 Task: Look for space in Calabozo, Venezuela from 12th July, 2023 to 16th July, 2023 for 8 adults in price range Rs.10000 to Rs.16000. Place can be private room with 8 bedrooms having 8 beds and 8 bathrooms. Property type can be house, flat, guest house, hotel. Amenities needed are: wifi, TV, free parkinig on premises, gym, breakfast. Booking option can be shelf check-in. Required host language is English.
Action: Mouse moved to (500, 97)
Screenshot: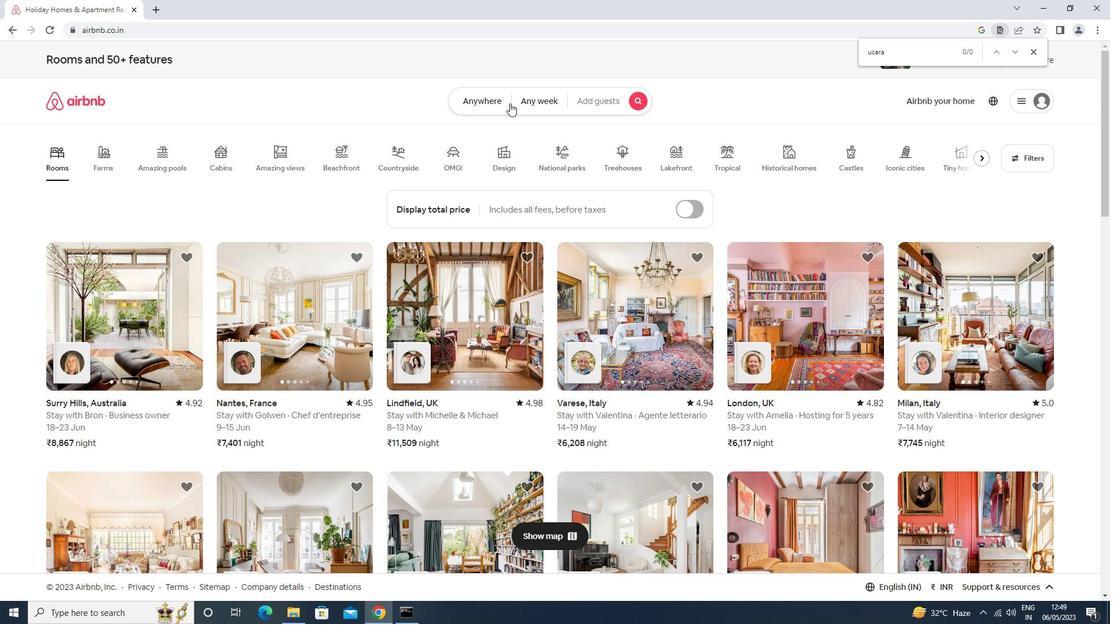 
Action: Mouse pressed left at (500, 97)
Screenshot: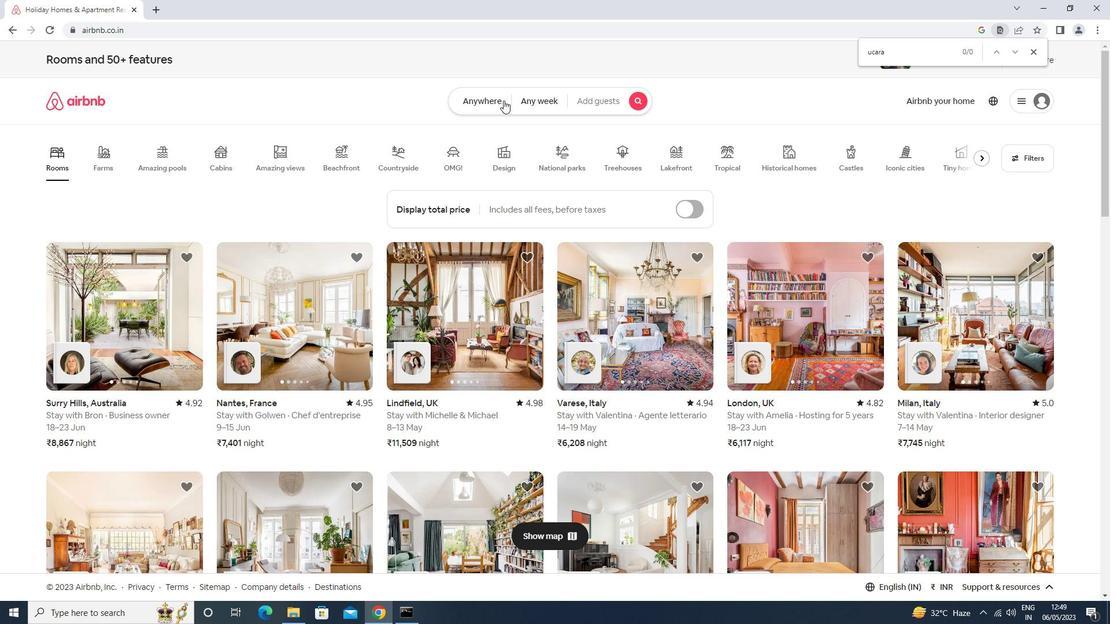 
Action: Mouse moved to (442, 144)
Screenshot: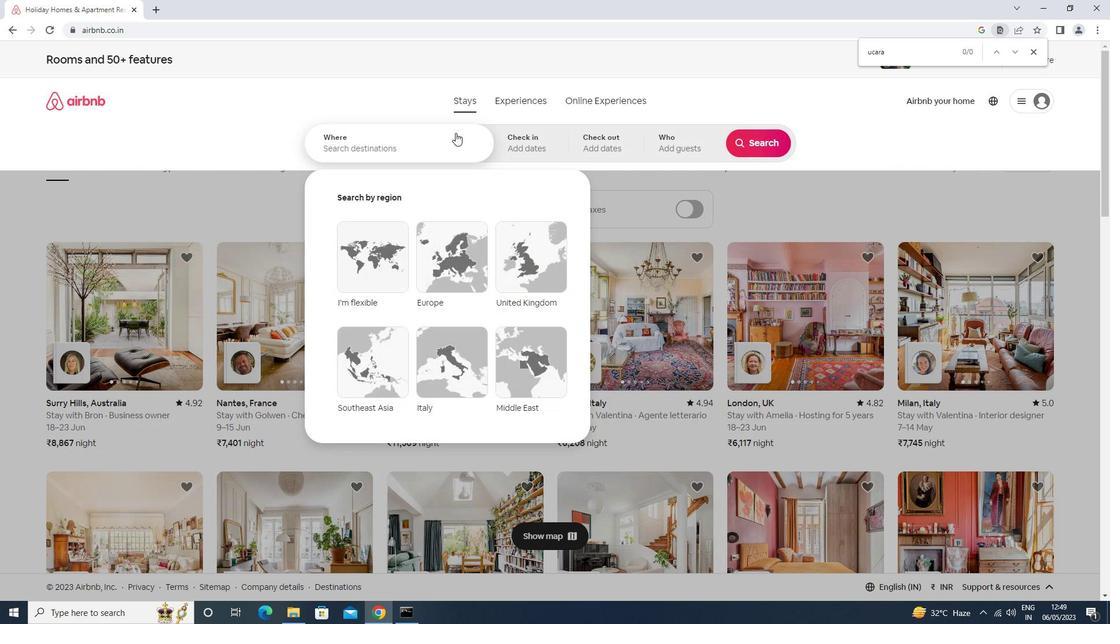 
Action: Mouse pressed left at (442, 144)
Screenshot: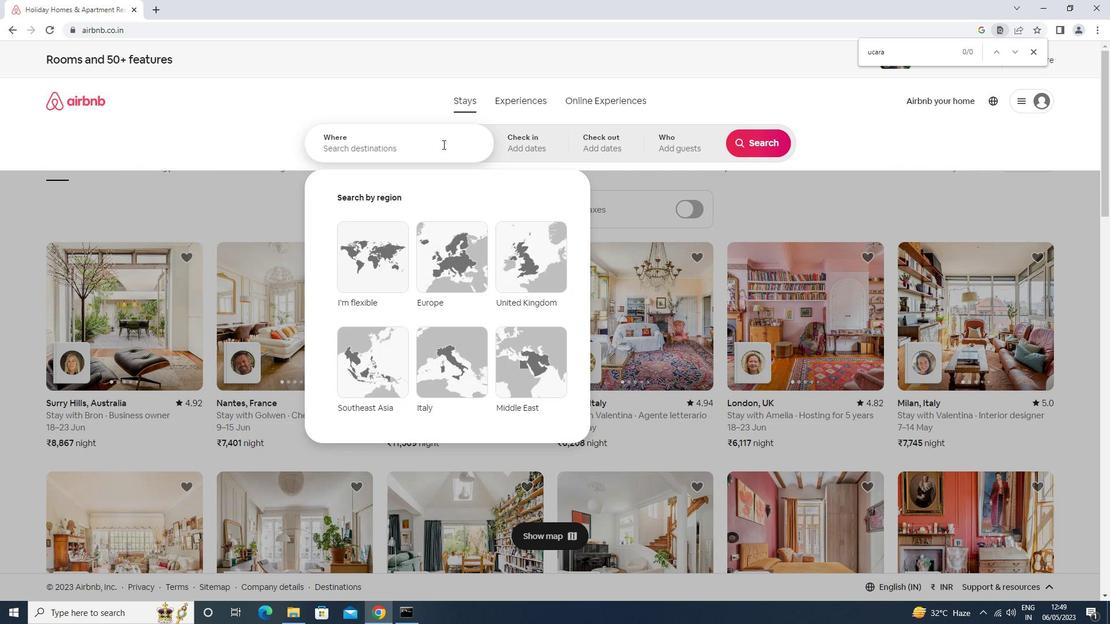
Action: Mouse moved to (439, 145)
Screenshot: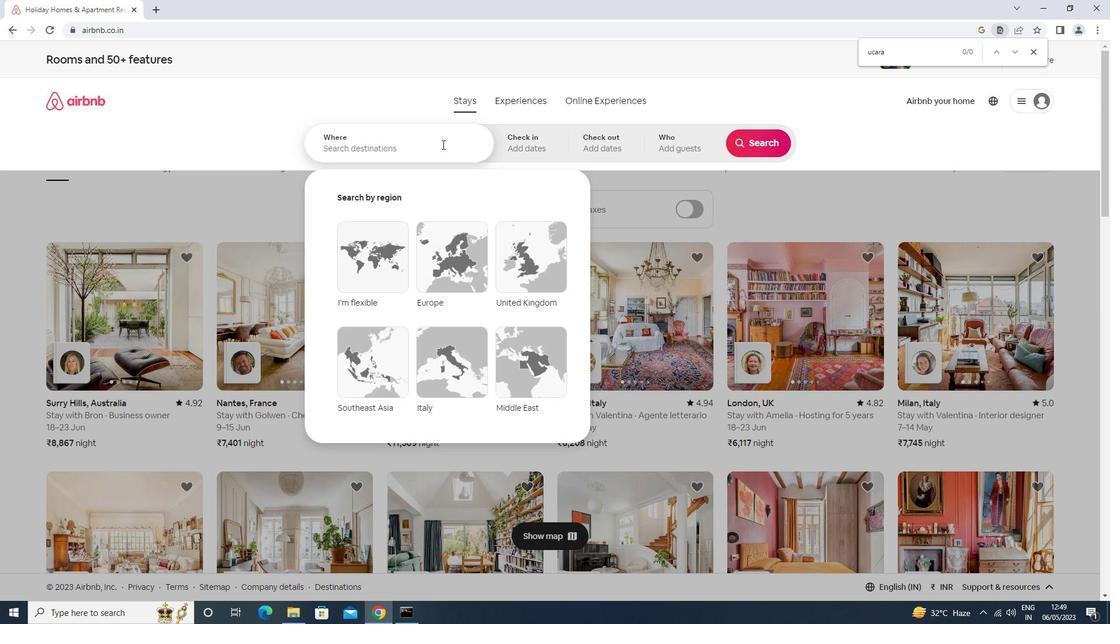 
Action: Key pressed calabozo
Screenshot: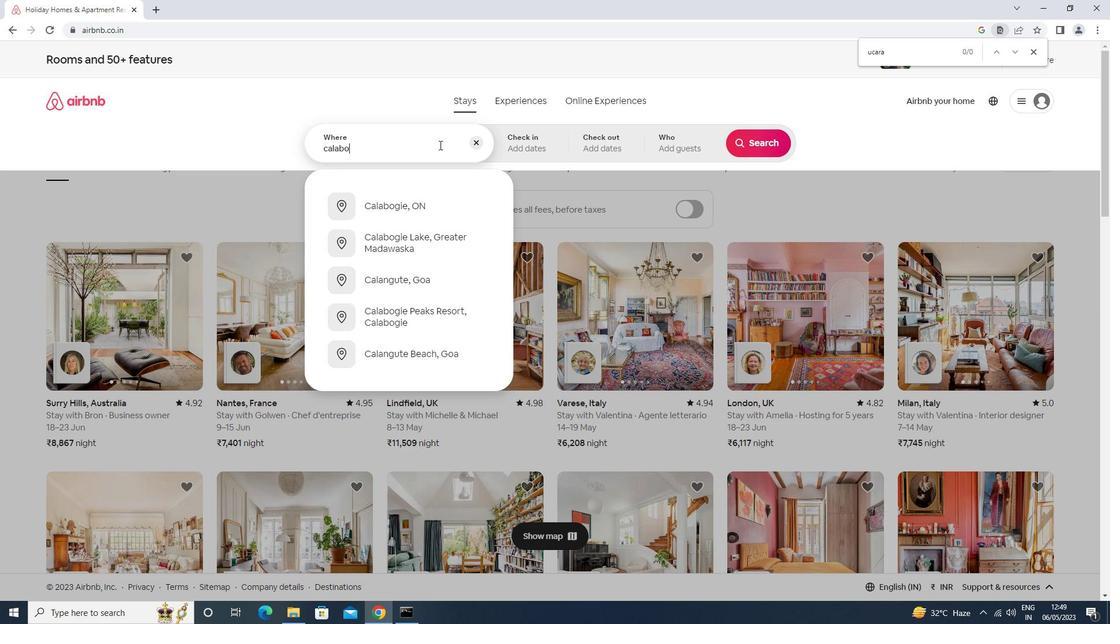 
Action: Mouse moved to (439, 145)
Screenshot: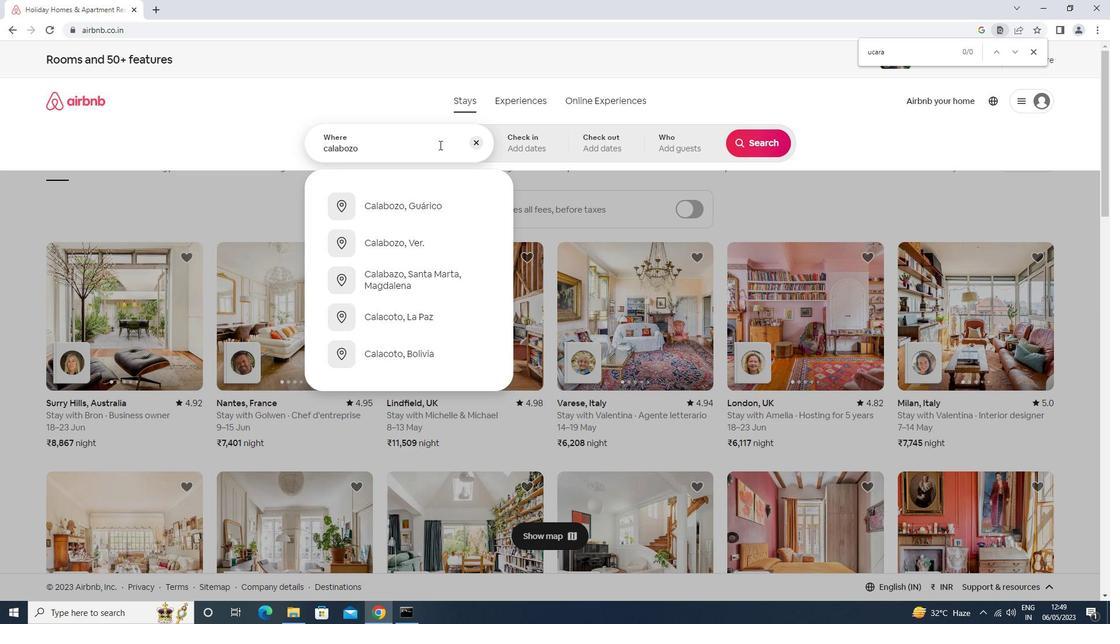 
Action: Key pressed <Key.enter>
Screenshot: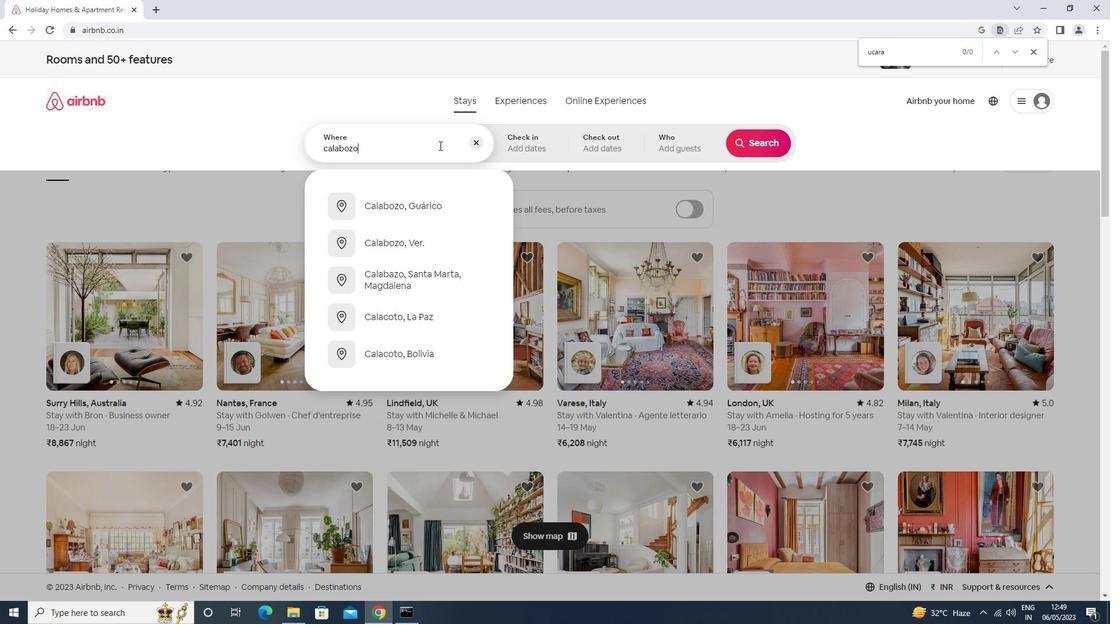 
Action: Mouse moved to (762, 234)
Screenshot: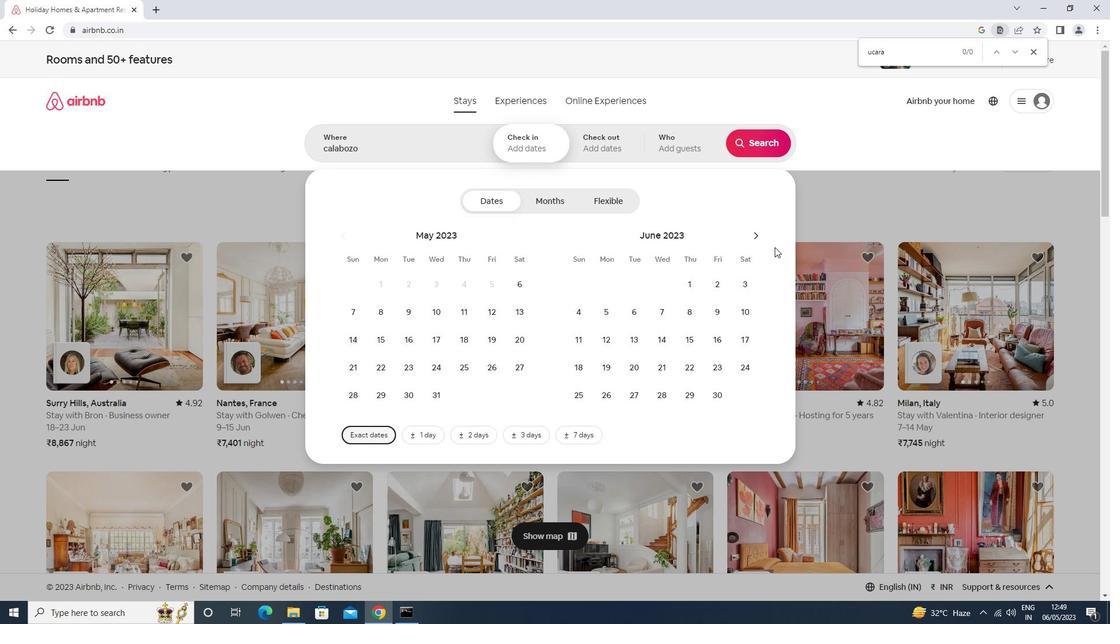 
Action: Mouse pressed left at (762, 234)
Screenshot: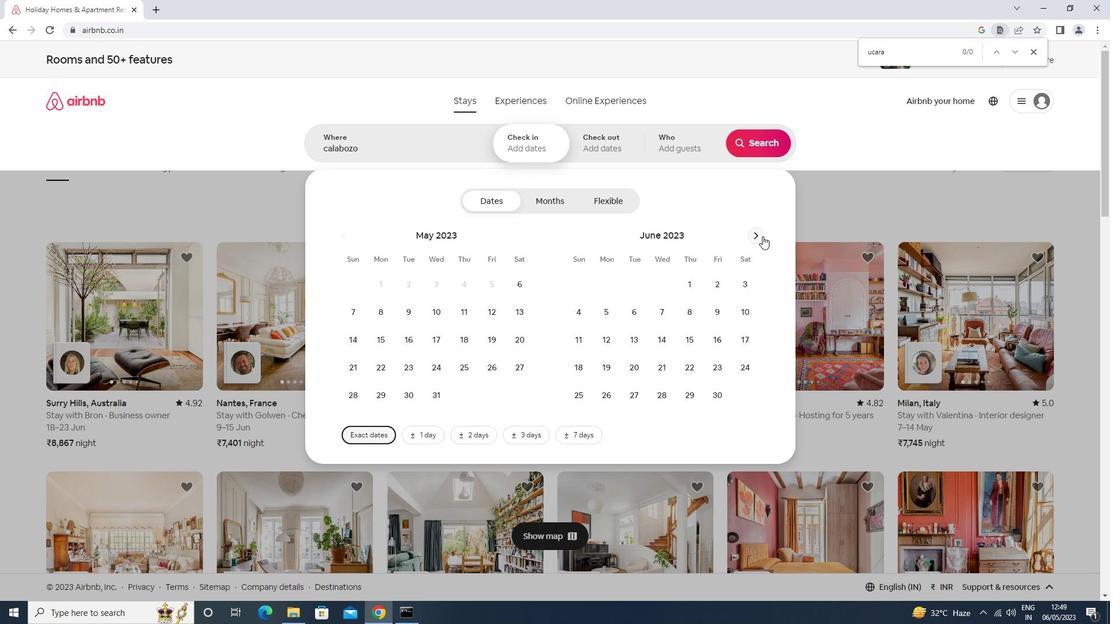 
Action: Mouse moved to (762, 233)
Screenshot: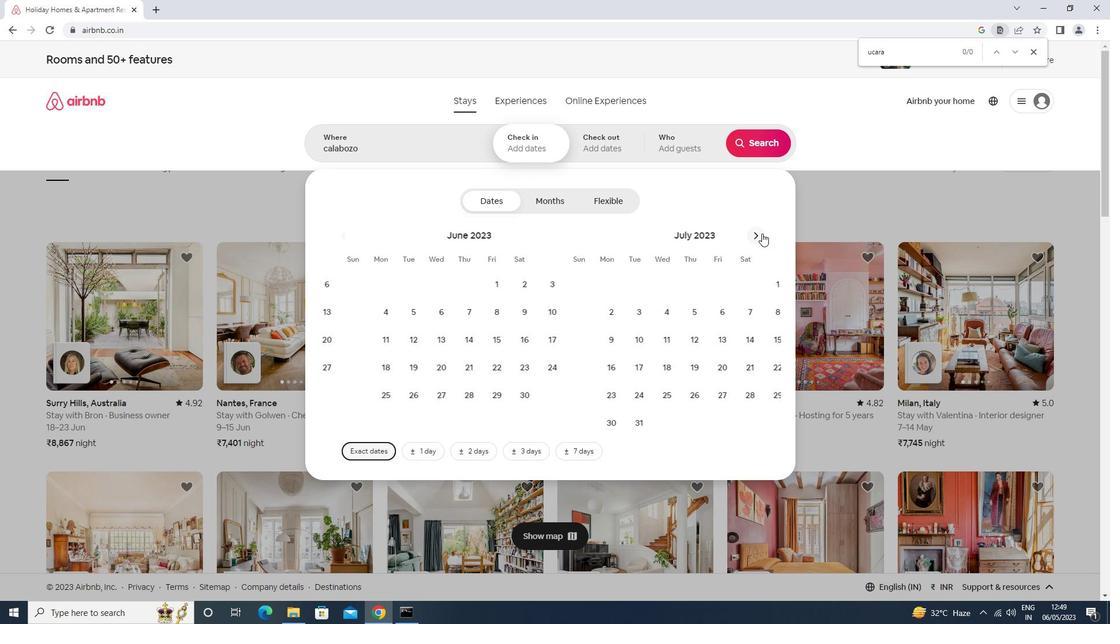 
Action: Mouse pressed left at (762, 233)
Screenshot: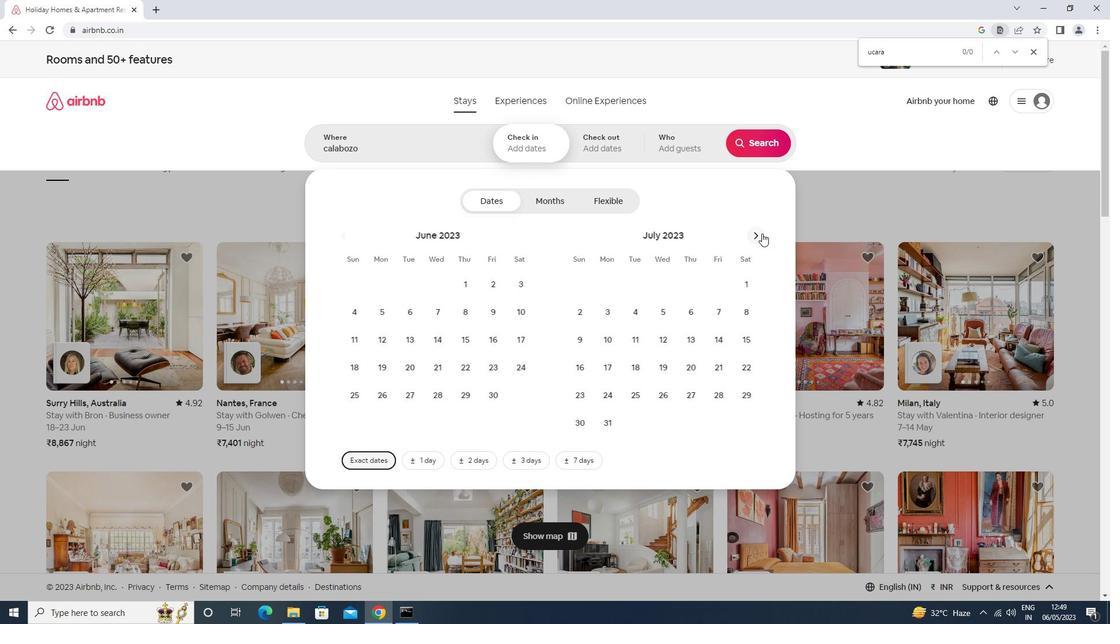 
Action: Mouse moved to (423, 339)
Screenshot: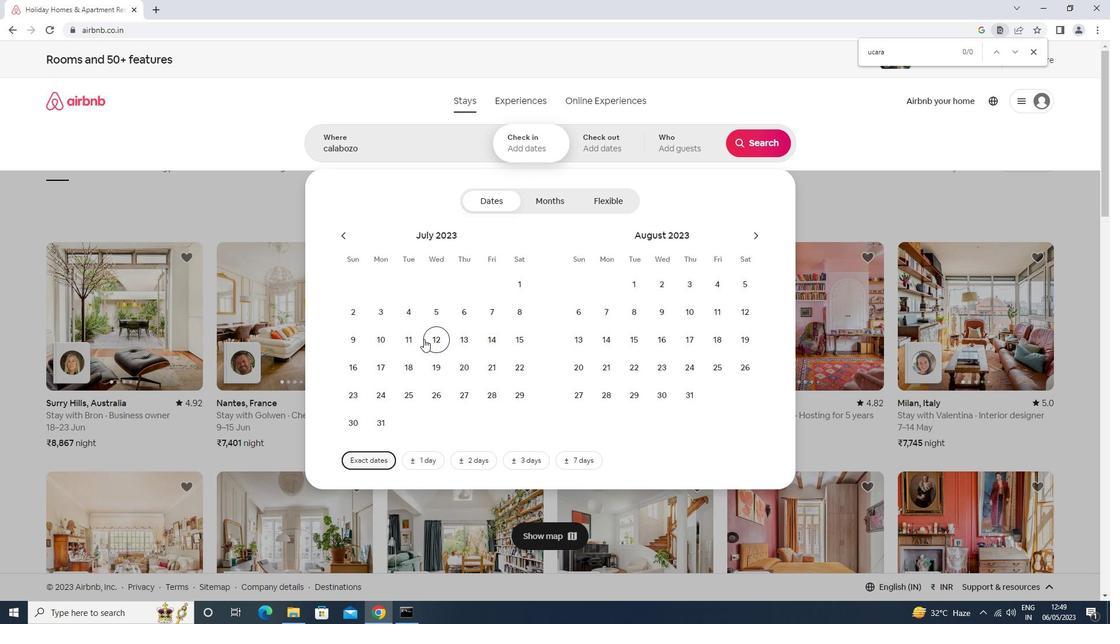 
Action: Mouse pressed left at (423, 339)
Screenshot: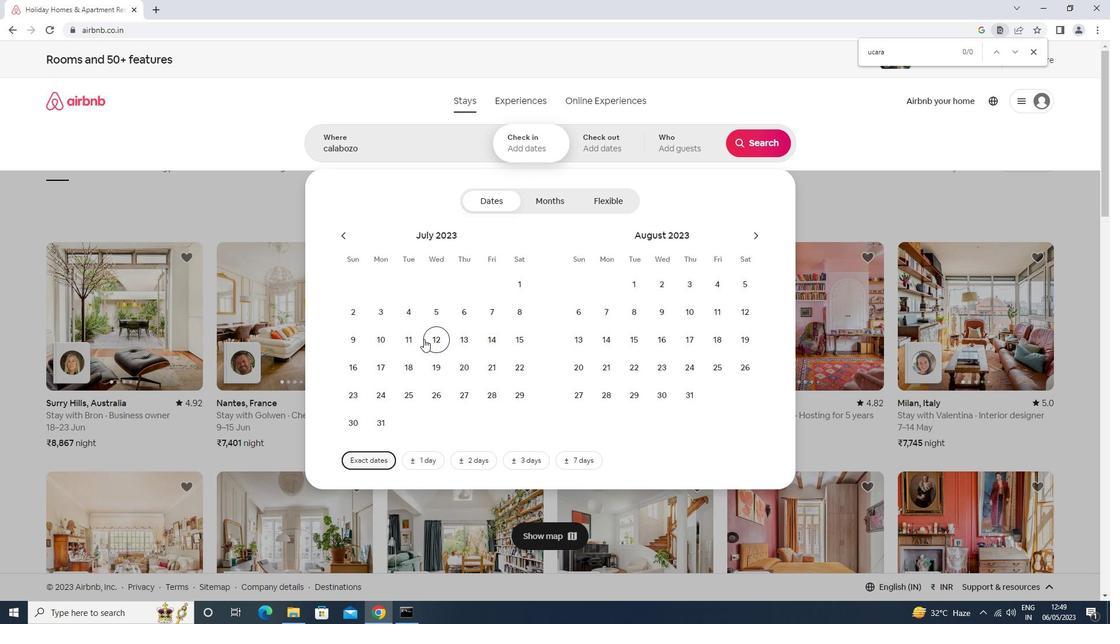 
Action: Mouse moved to (352, 365)
Screenshot: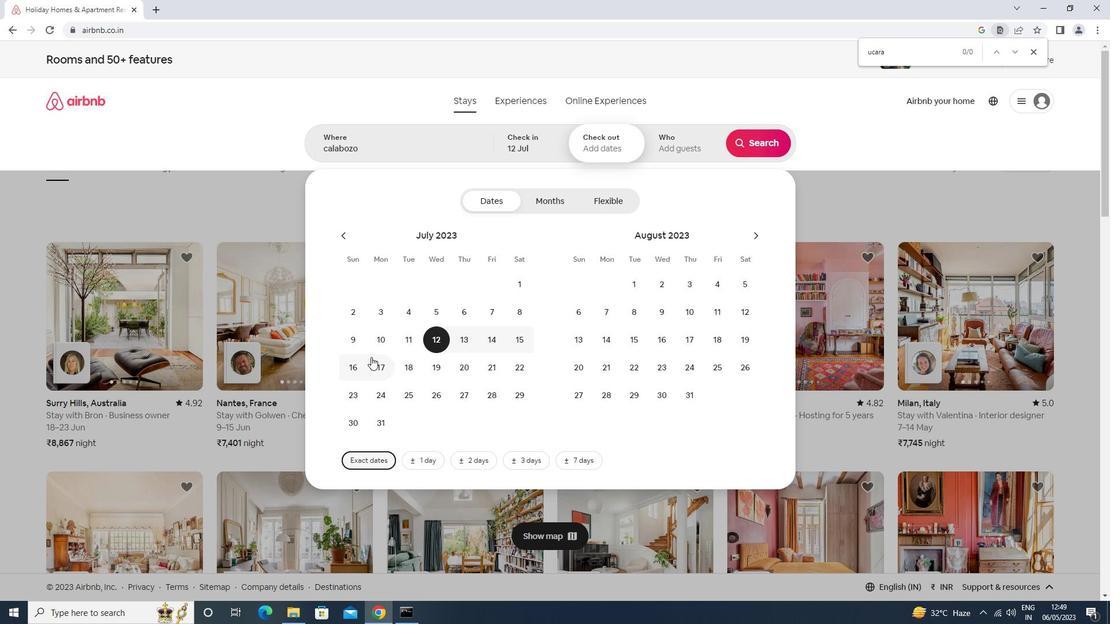 
Action: Mouse pressed left at (352, 365)
Screenshot: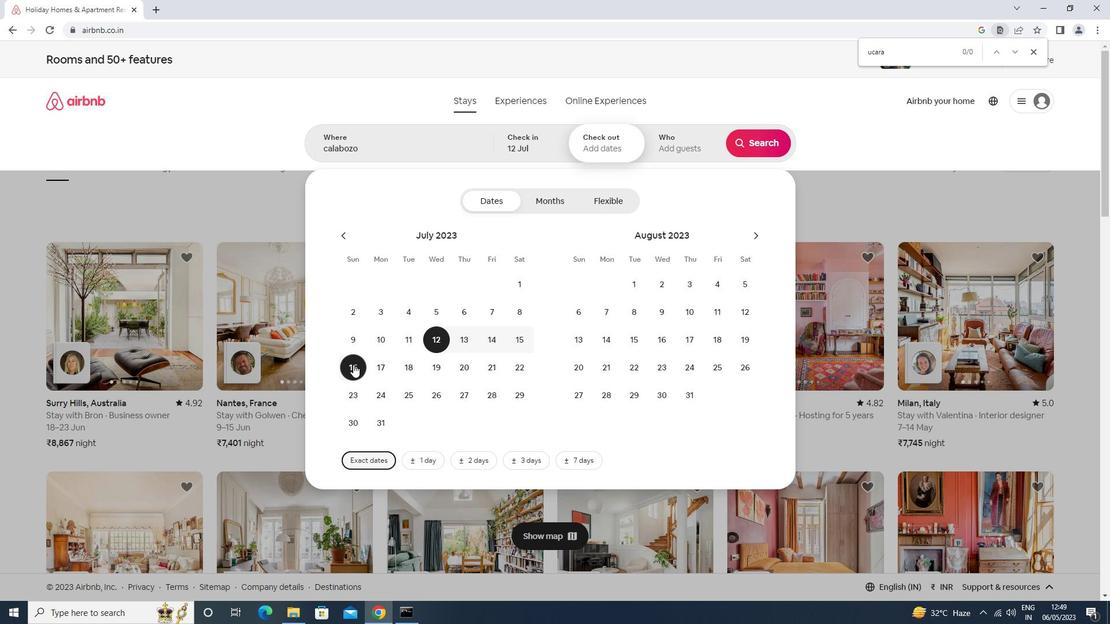
Action: Mouse moved to (680, 151)
Screenshot: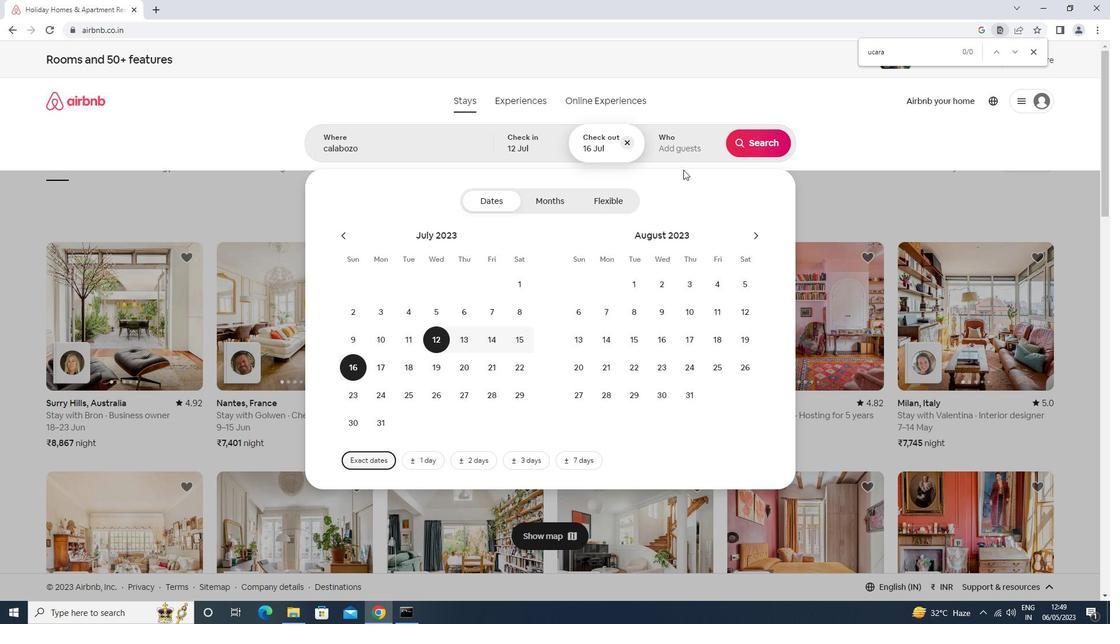 
Action: Mouse pressed left at (680, 151)
Screenshot: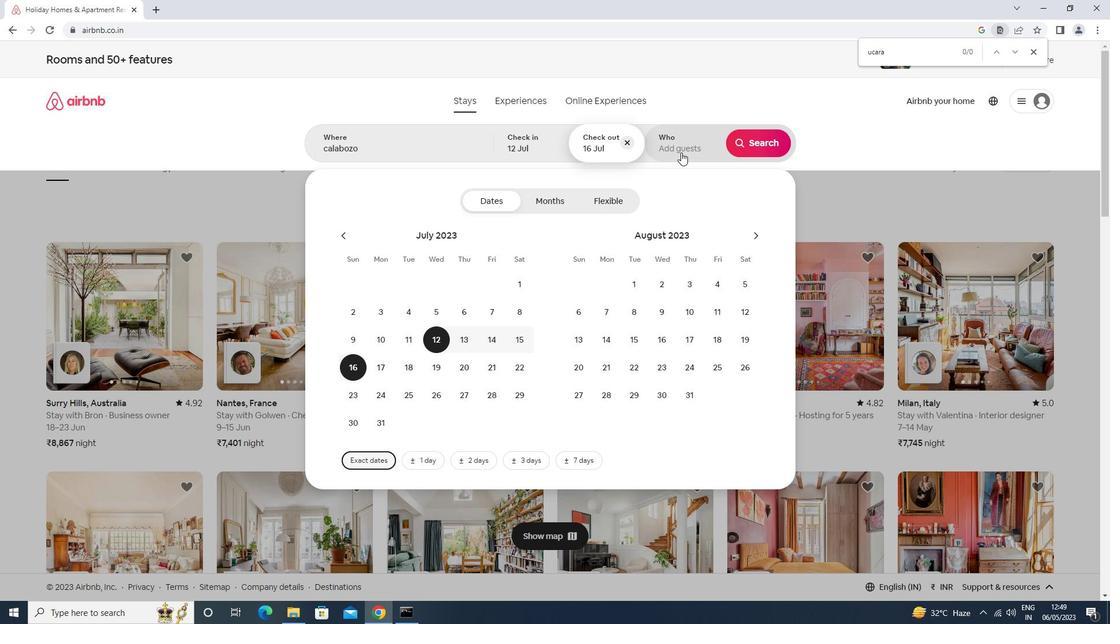 
Action: Mouse moved to (759, 207)
Screenshot: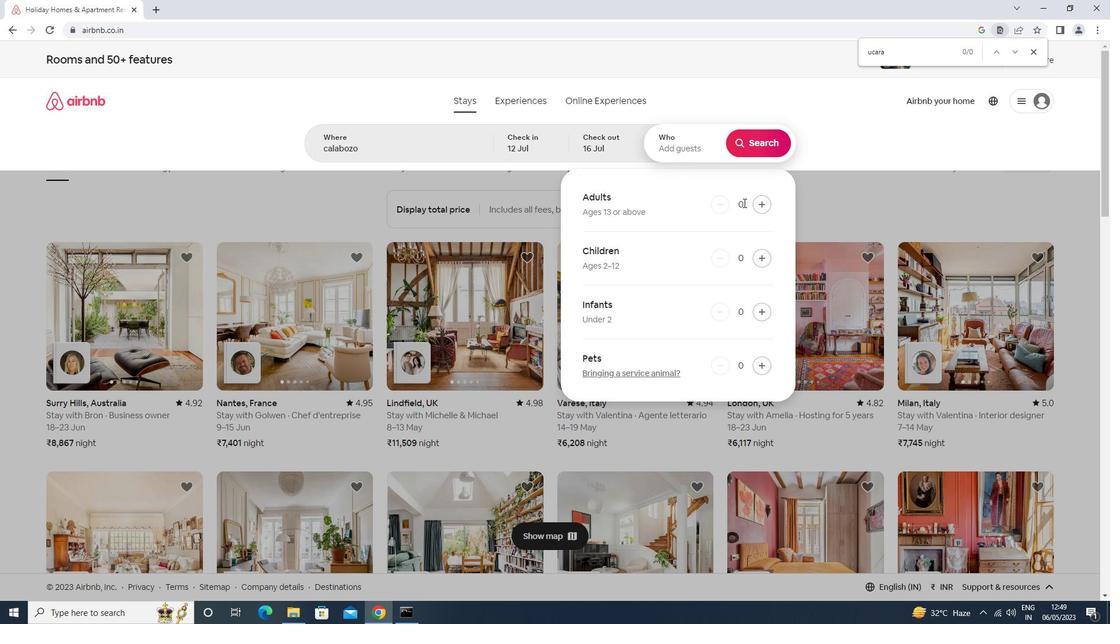 
Action: Mouse pressed left at (759, 207)
Screenshot: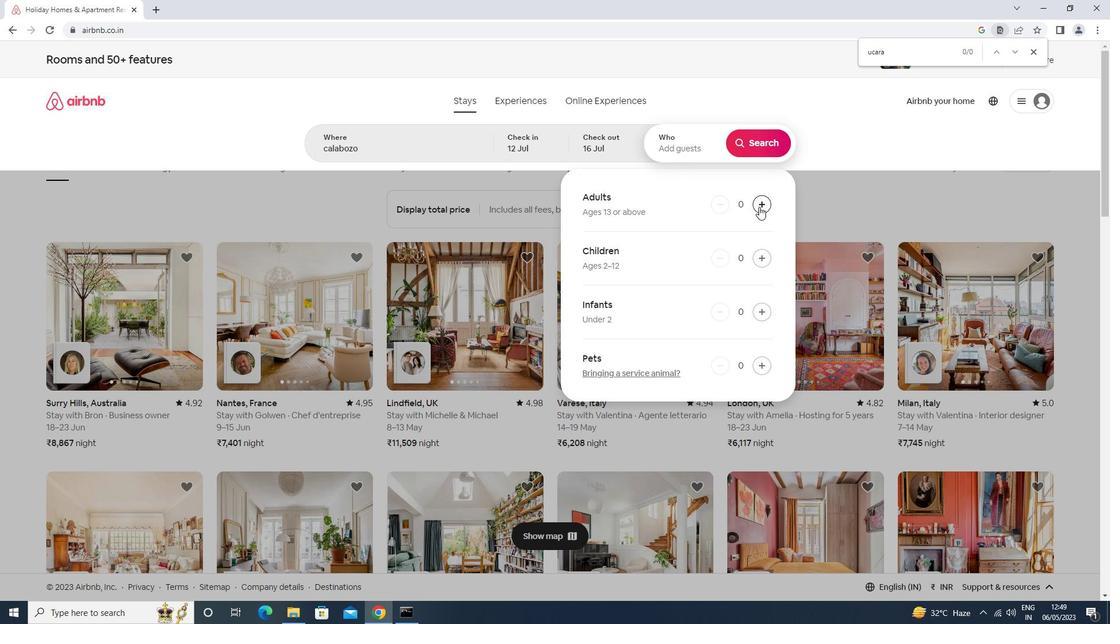 
Action: Mouse pressed left at (759, 207)
Screenshot: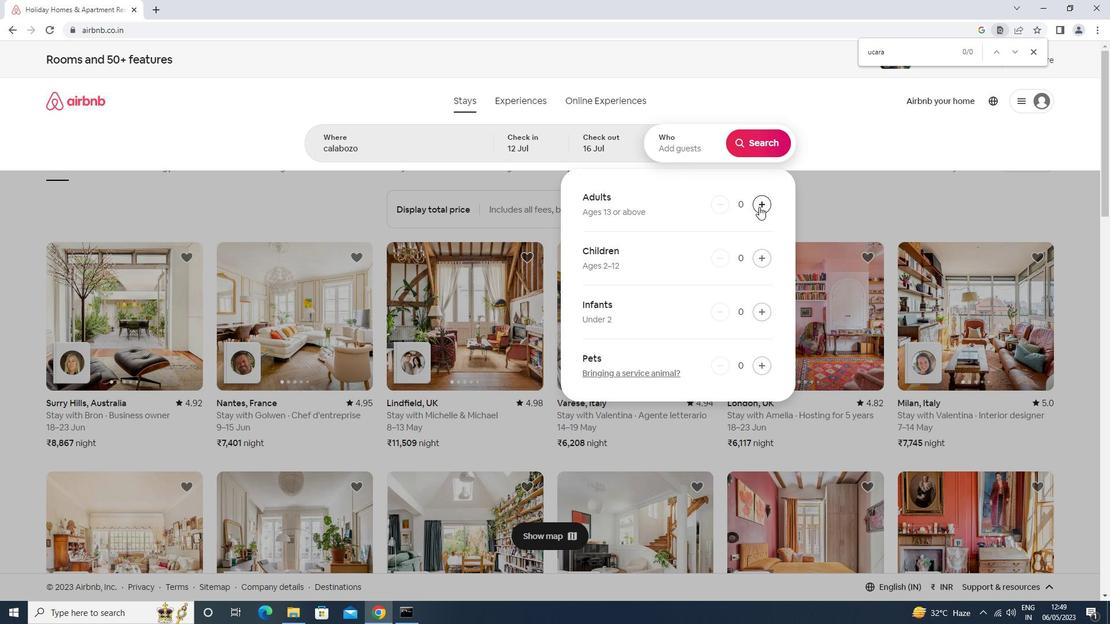 
Action: Mouse pressed left at (759, 207)
Screenshot: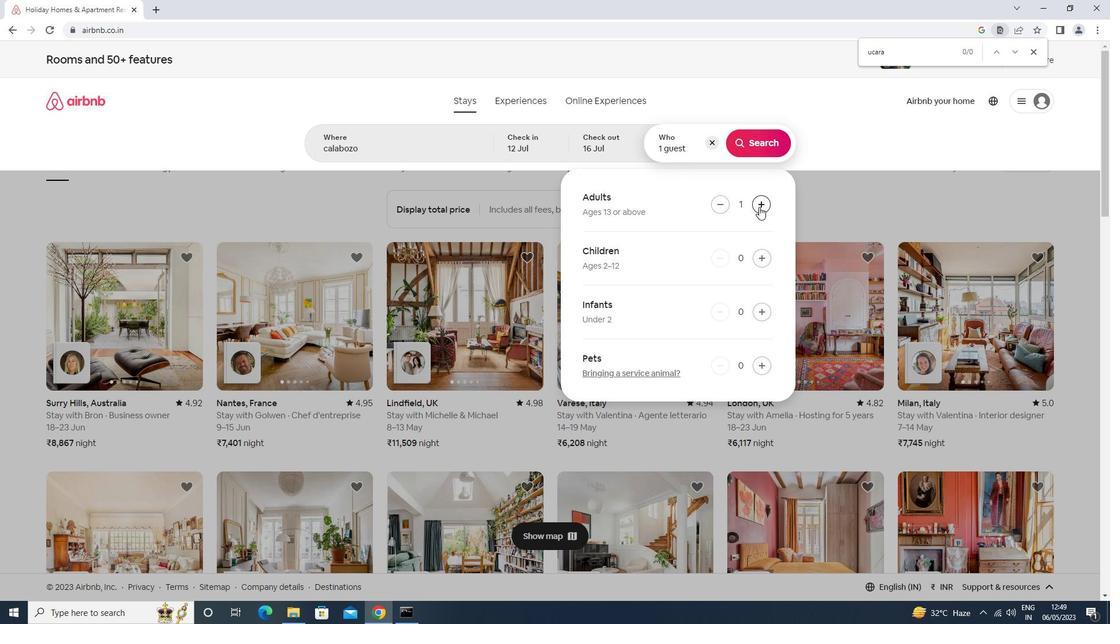 
Action: Mouse moved to (759, 207)
Screenshot: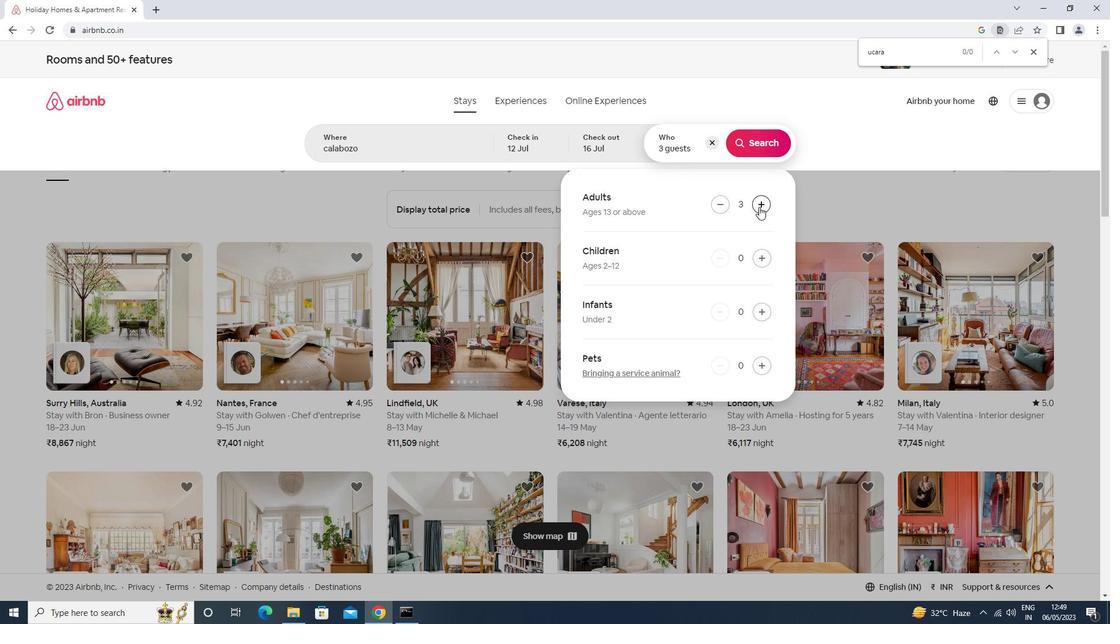 
Action: Mouse pressed left at (759, 207)
Screenshot: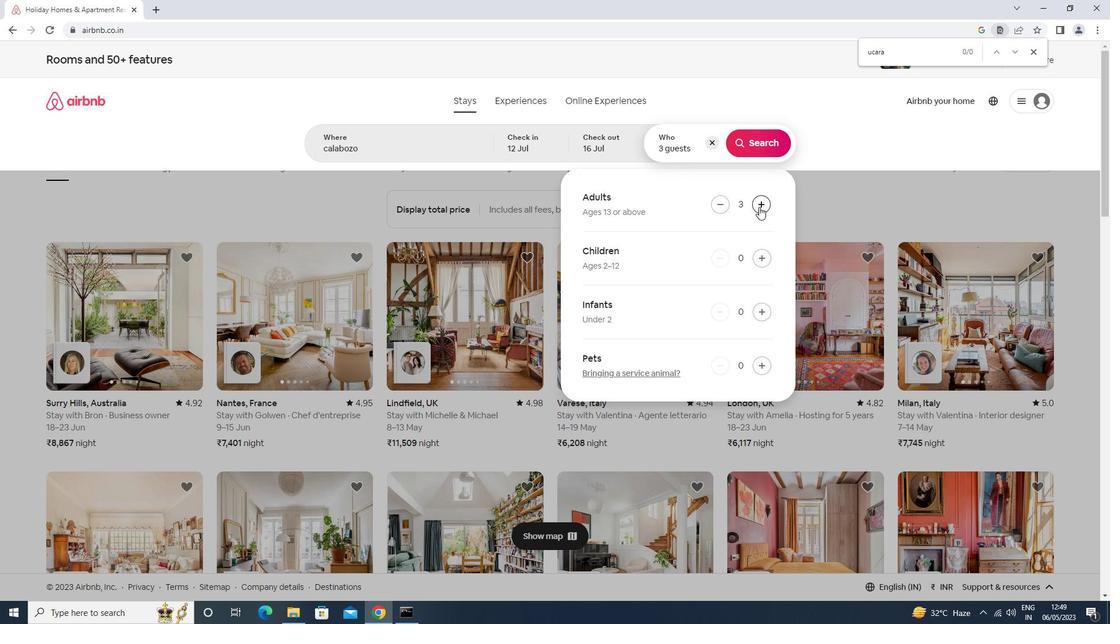 
Action: Mouse pressed left at (759, 207)
Screenshot: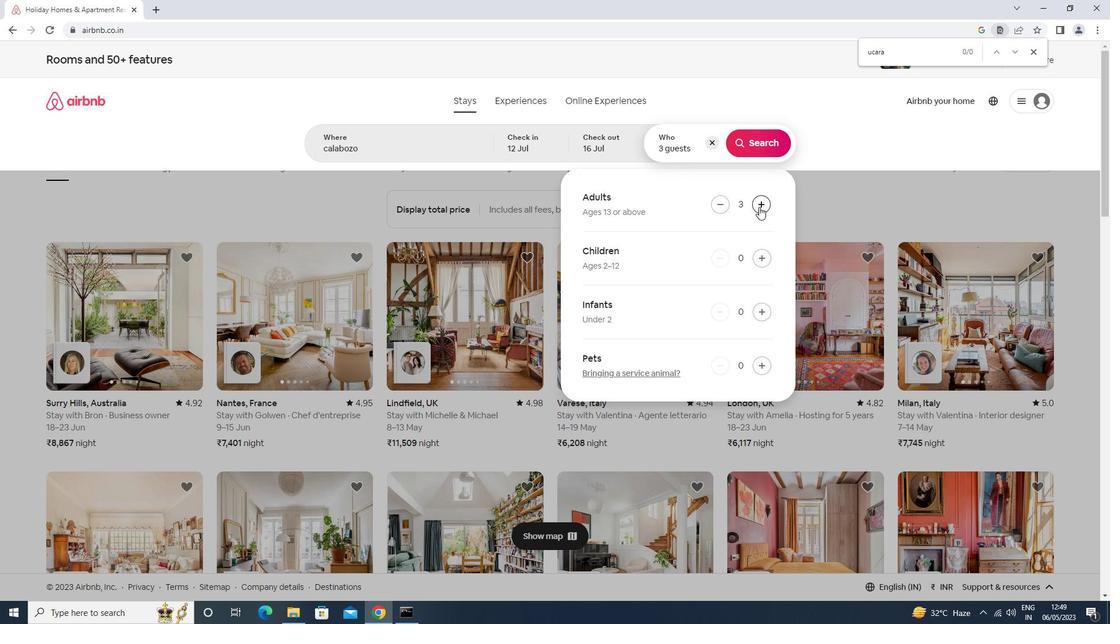 
Action: Mouse pressed left at (759, 207)
Screenshot: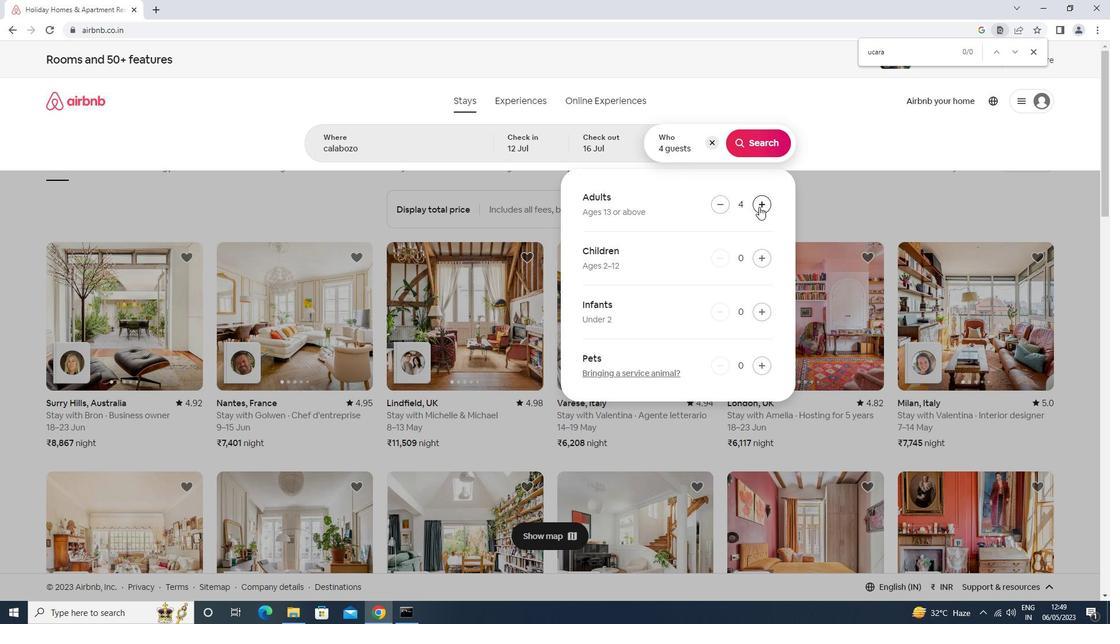 
Action: Mouse pressed left at (759, 207)
Screenshot: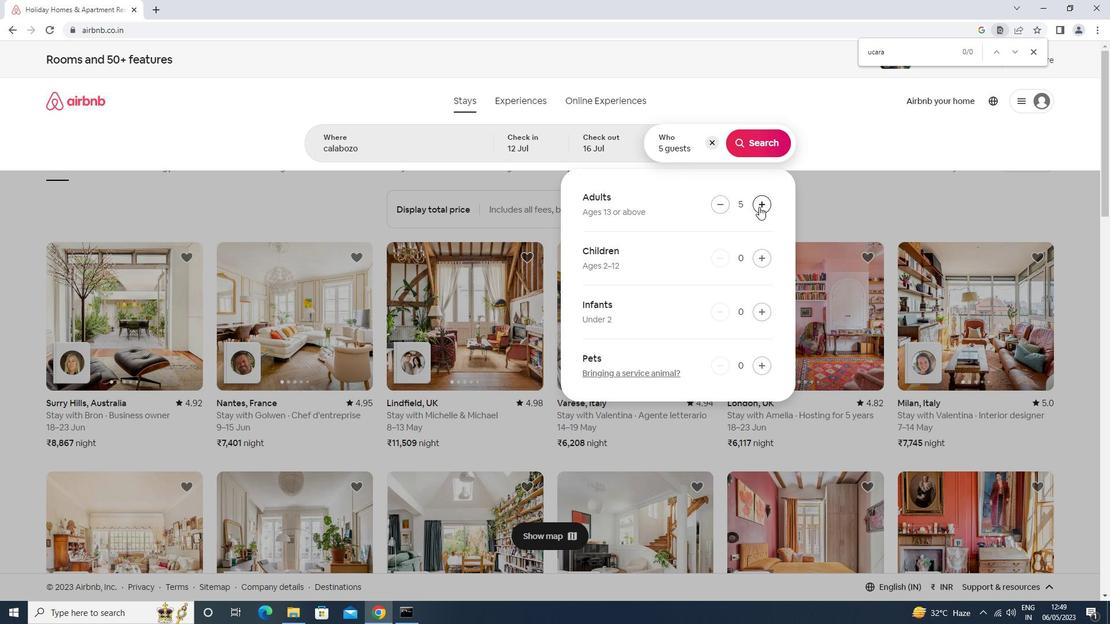 
Action: Mouse pressed left at (759, 207)
Screenshot: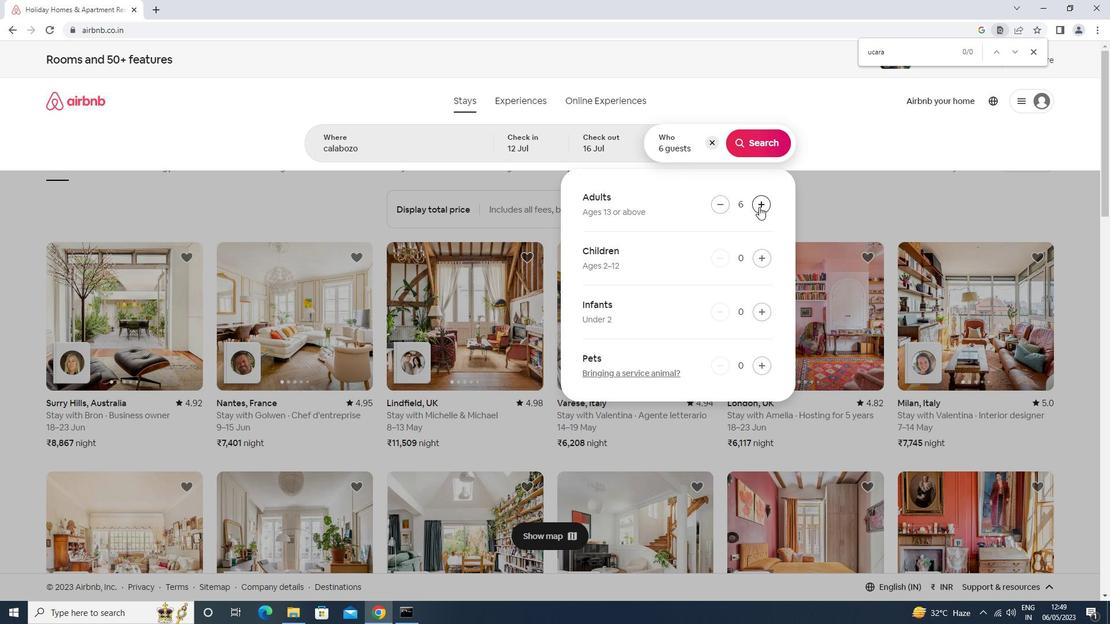 
Action: Mouse moved to (765, 138)
Screenshot: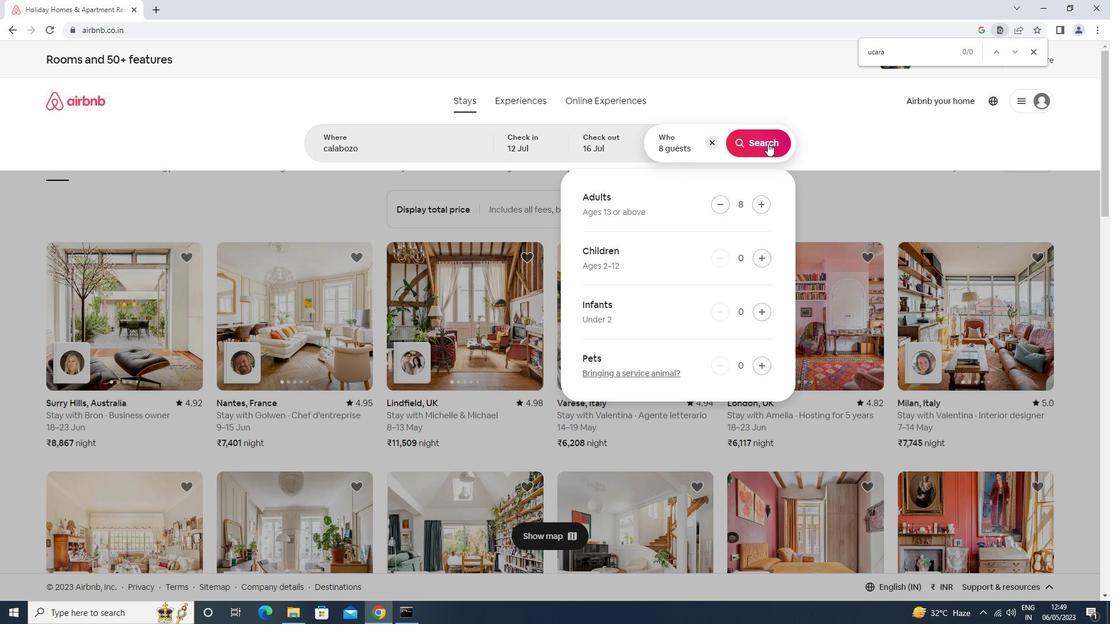 
Action: Mouse pressed left at (765, 138)
Screenshot: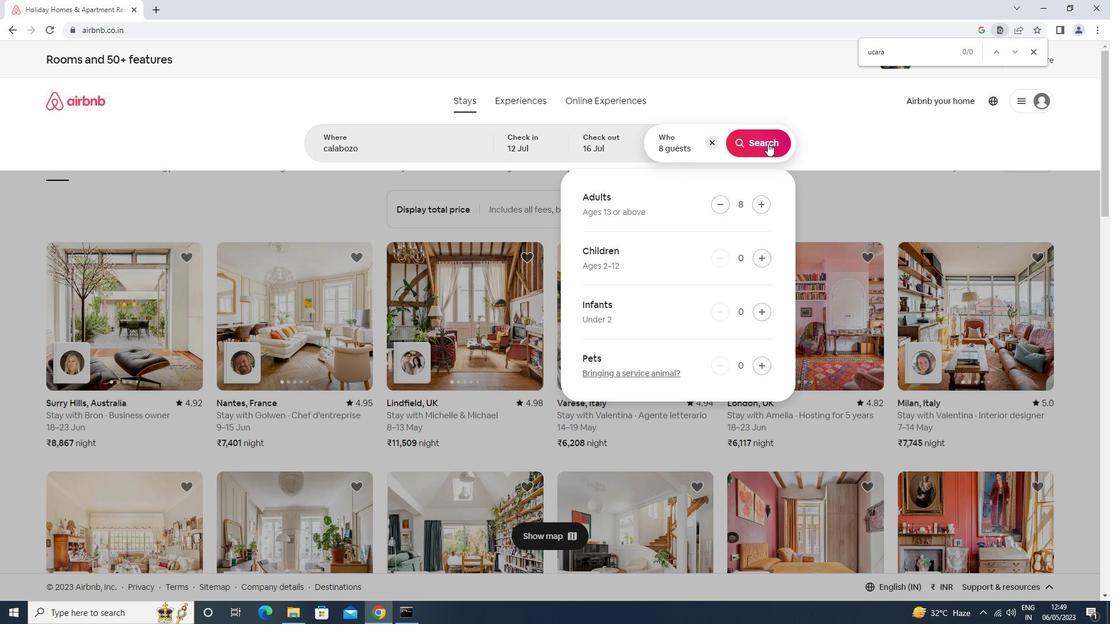 
Action: Mouse moved to (1070, 116)
Screenshot: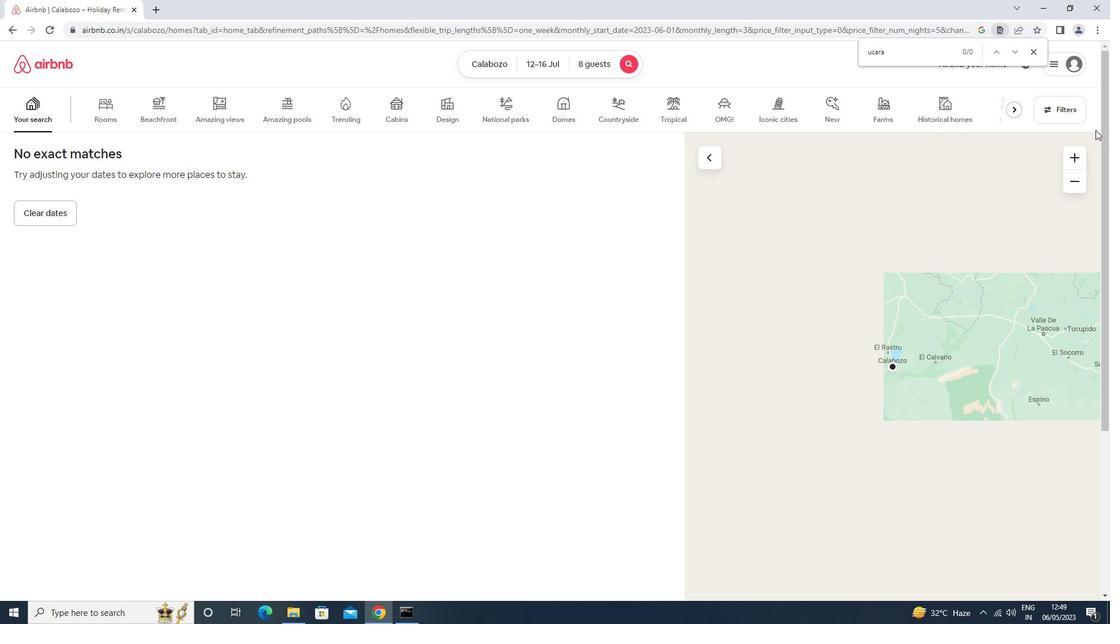 
Action: Mouse pressed left at (1070, 116)
Screenshot: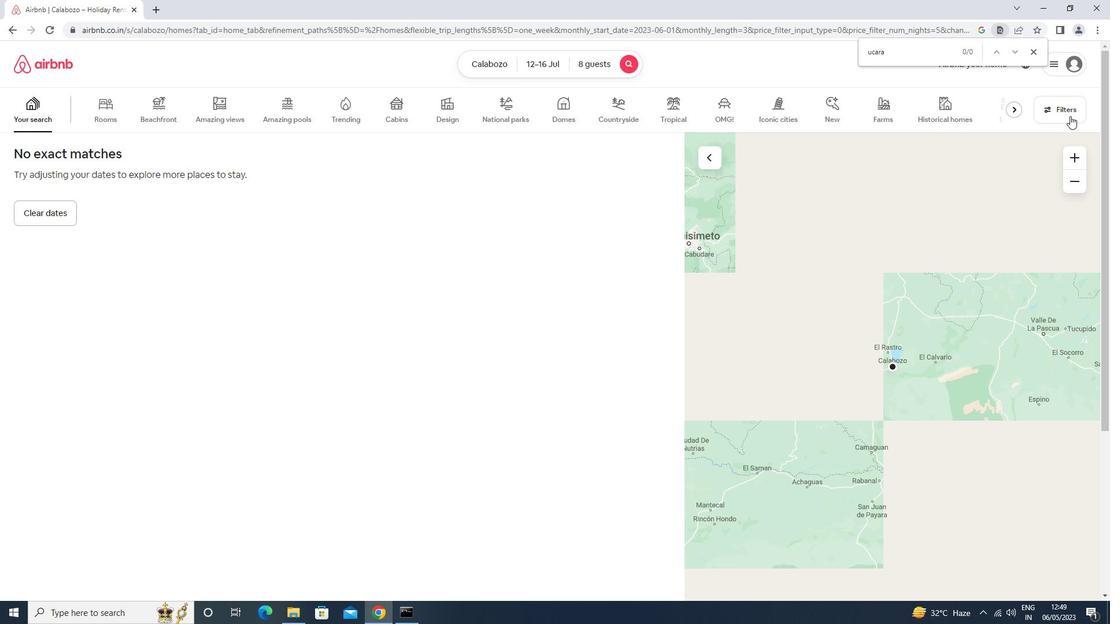 
Action: Mouse moved to (459, 389)
Screenshot: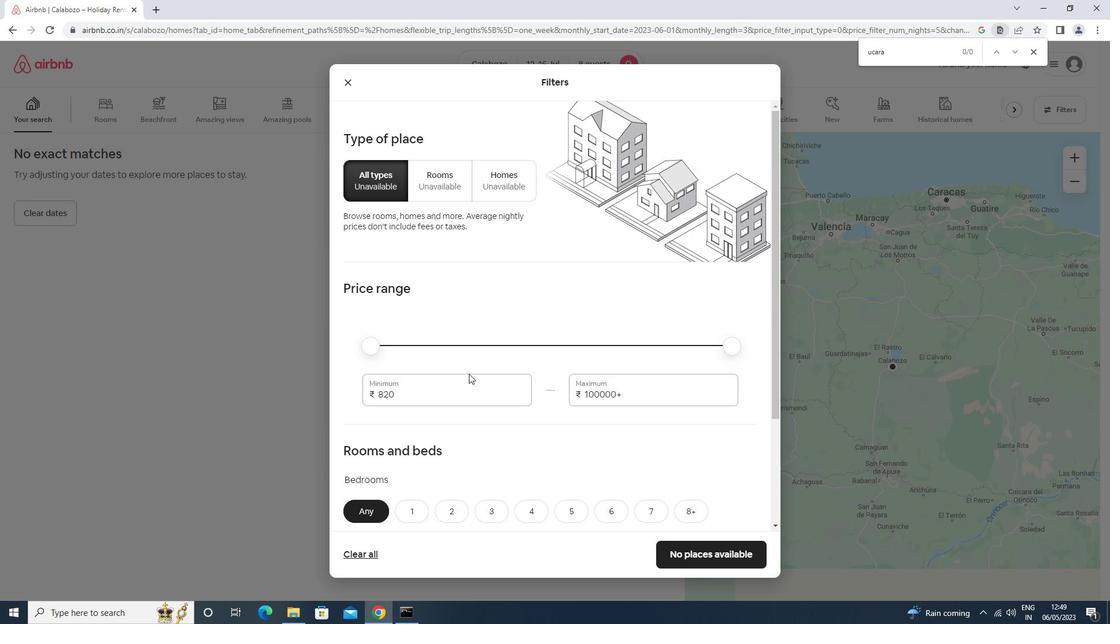 
Action: Mouse pressed left at (459, 389)
Screenshot: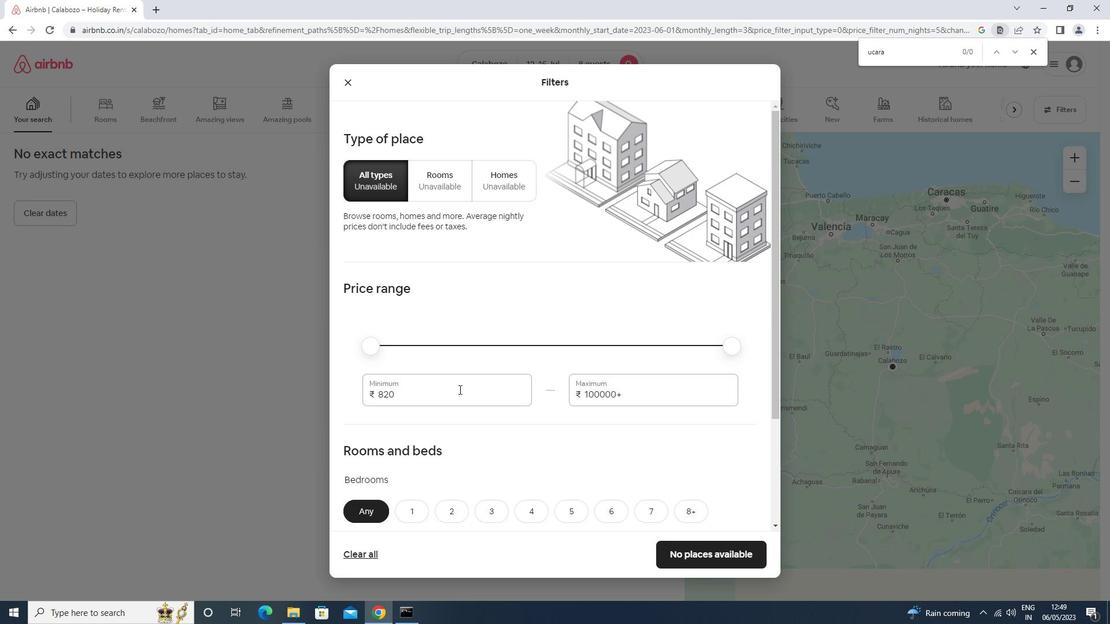
Action: Mouse moved to (461, 390)
Screenshot: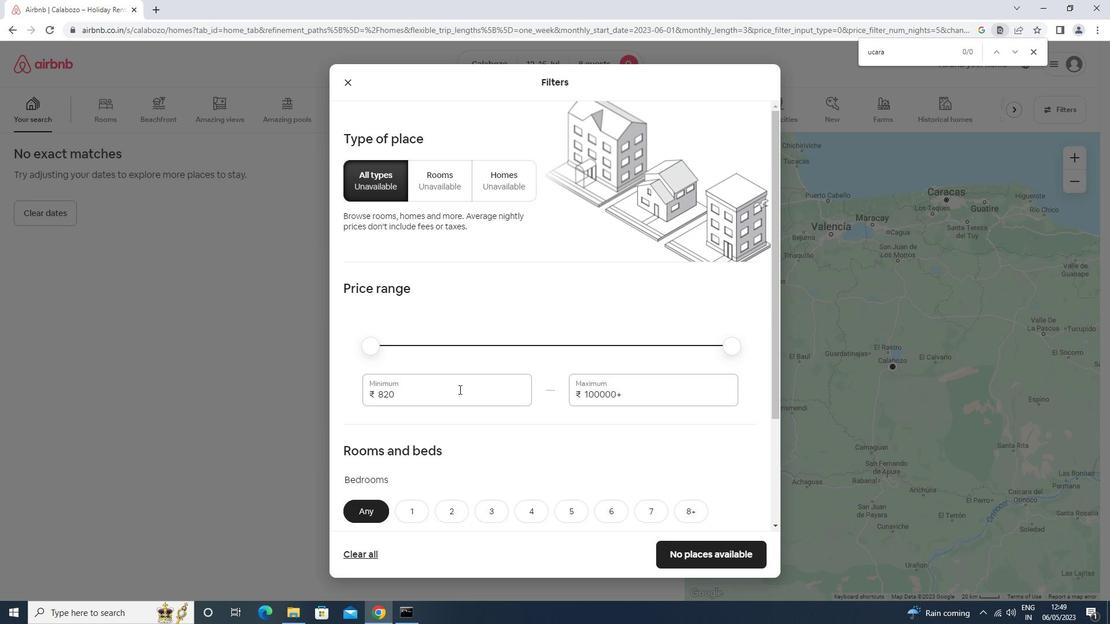 
Action: Key pressed <Key.backspace><Key.backspace><Key.backspace><Key.backspace><Key.backspace>10000<Key.tab>16000
Screenshot: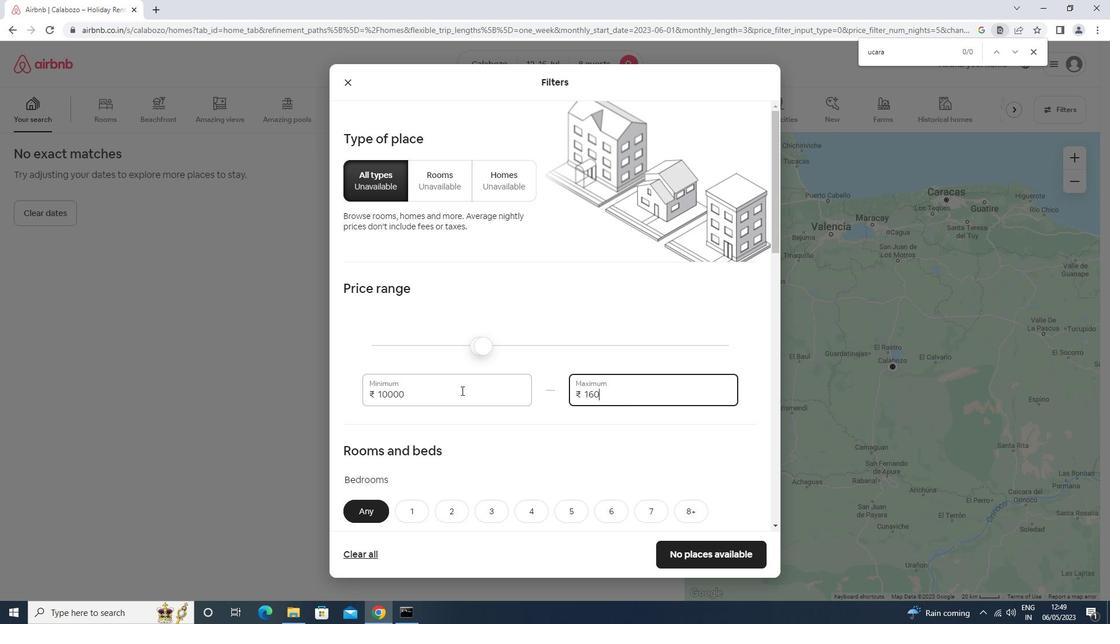 
Action: Mouse moved to (484, 395)
Screenshot: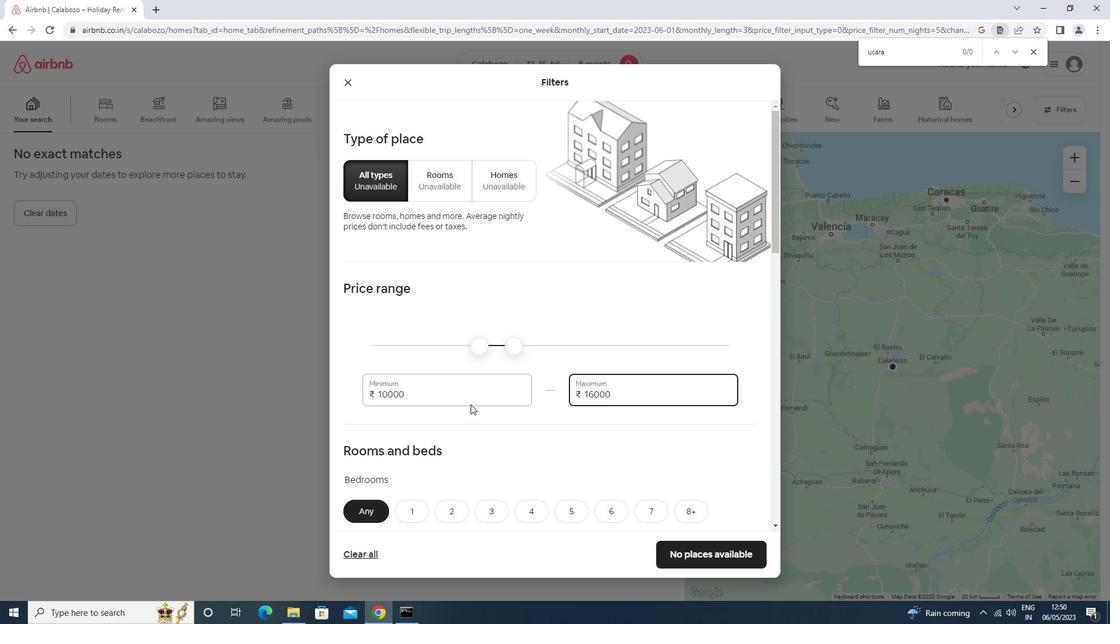
Action: Mouse scrolled (484, 394) with delta (0, 0)
Screenshot: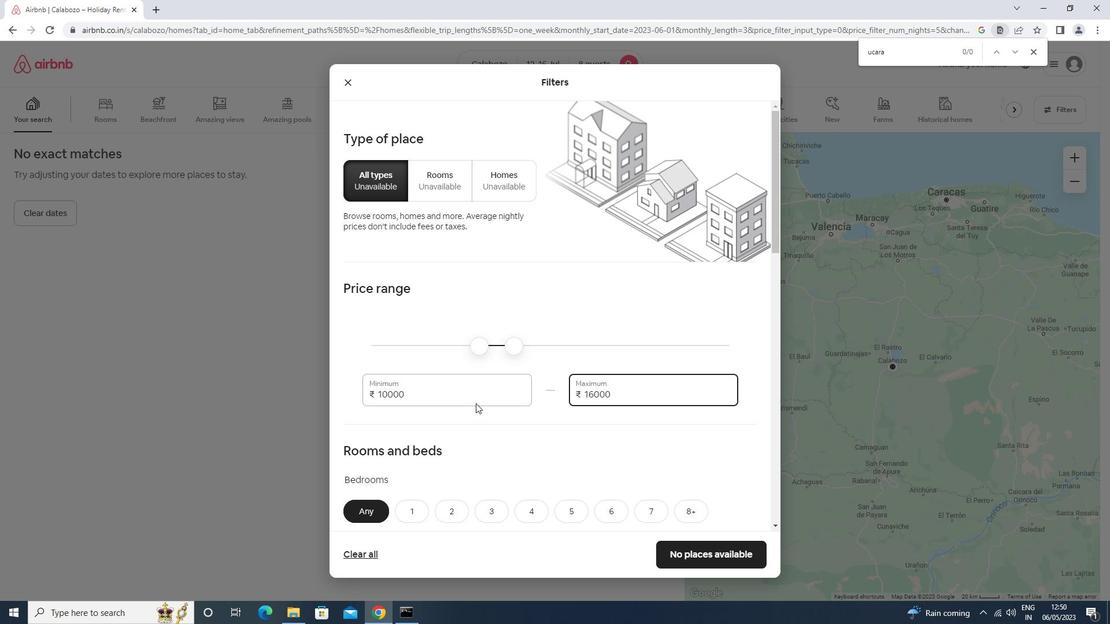 
Action: Mouse scrolled (484, 394) with delta (0, 0)
Screenshot: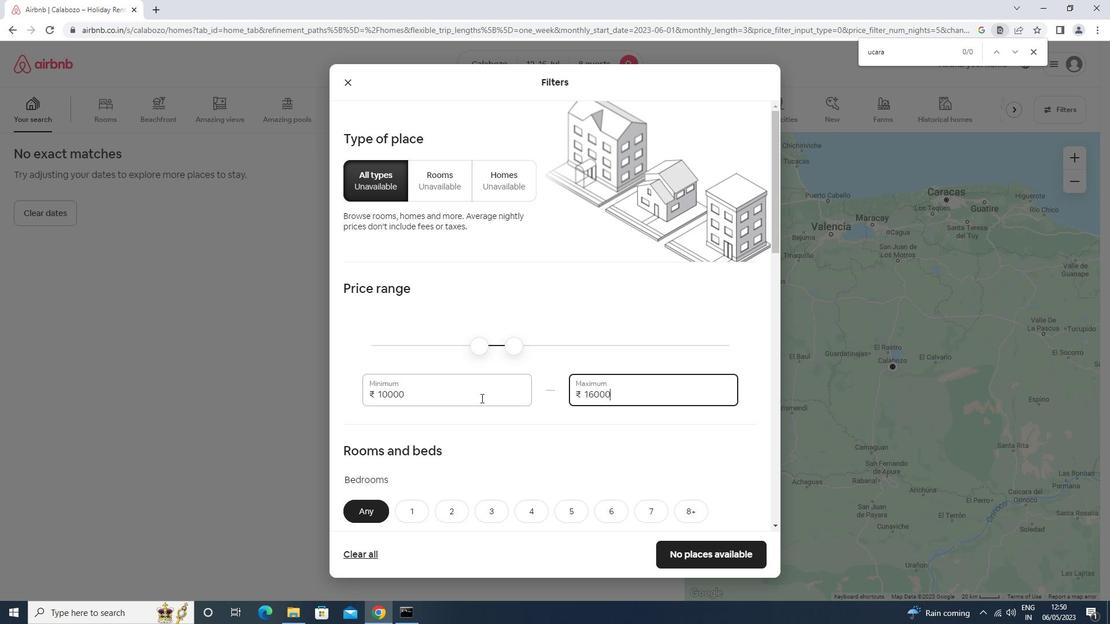 
Action: Mouse scrolled (484, 394) with delta (0, 0)
Screenshot: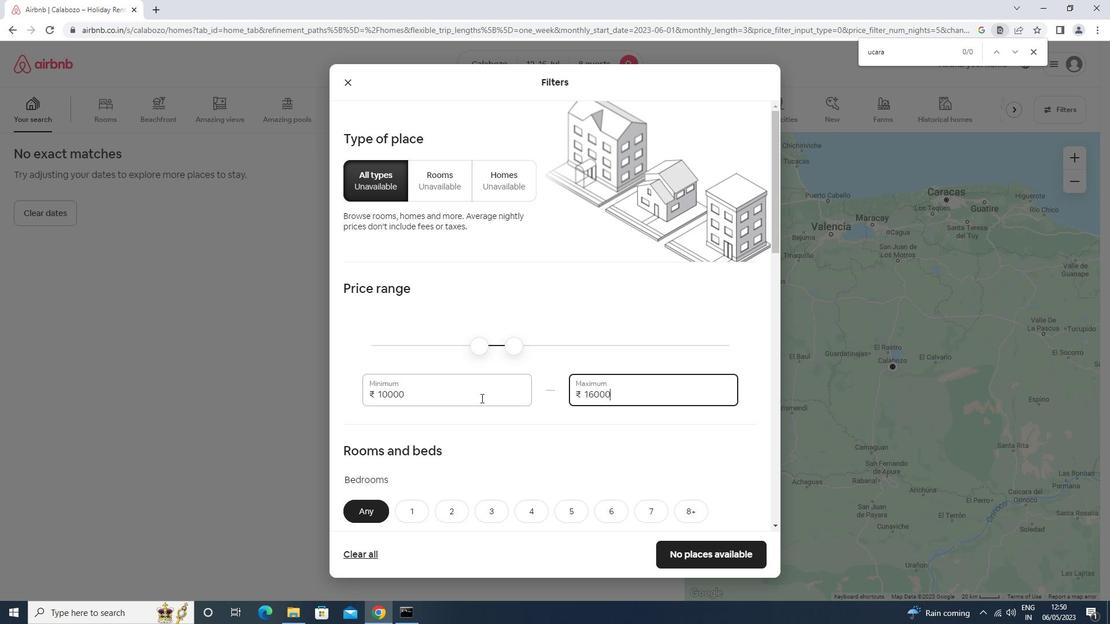
Action: Mouse moved to (695, 333)
Screenshot: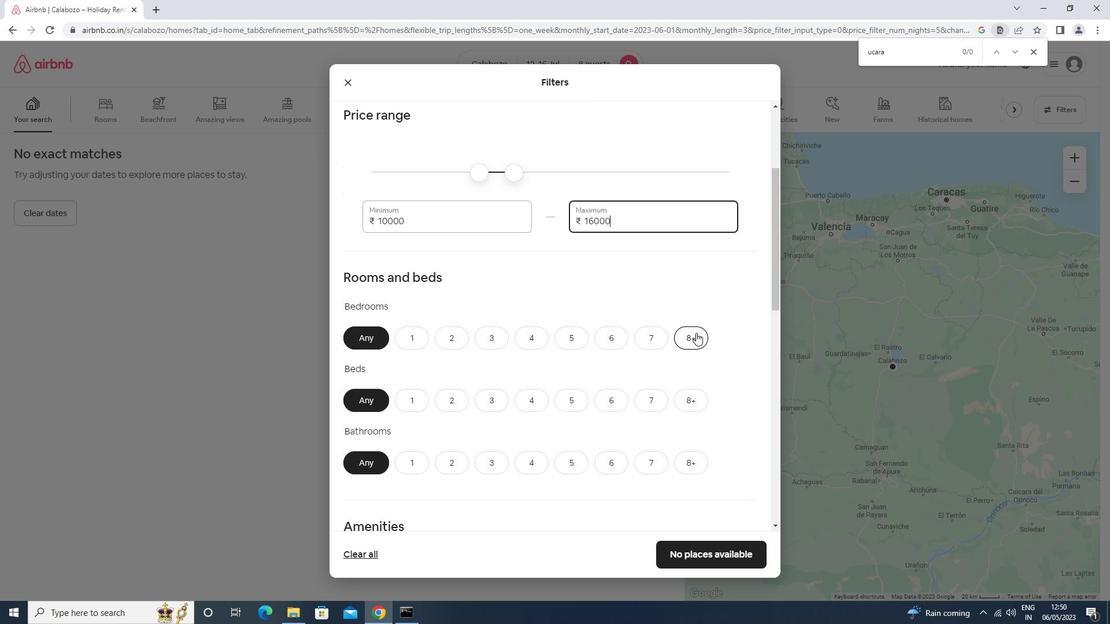 
Action: Mouse pressed left at (695, 333)
Screenshot: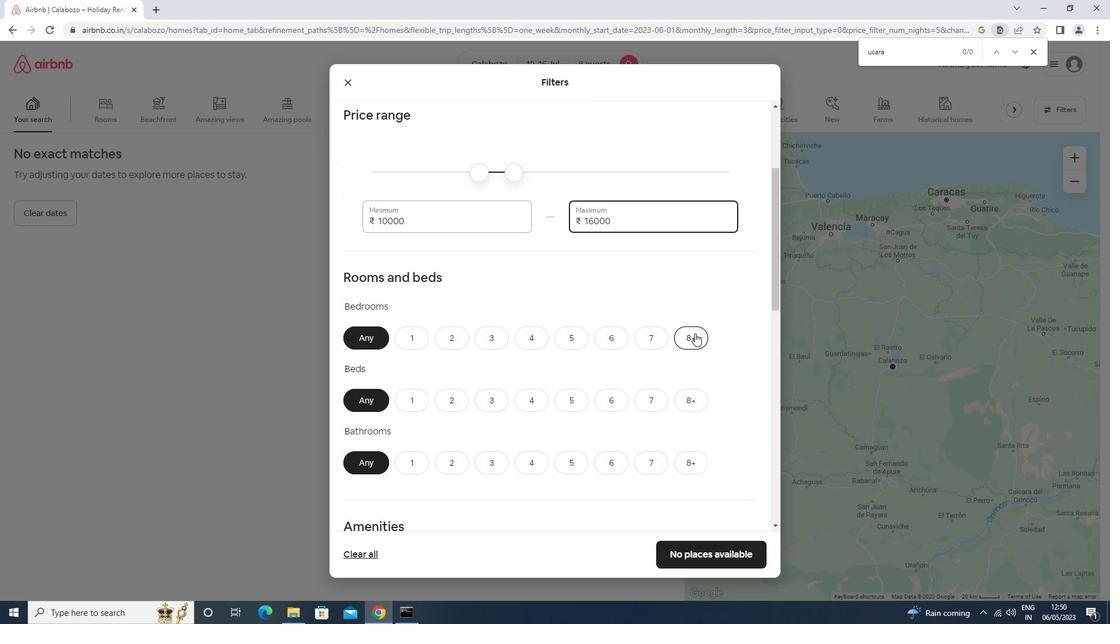 
Action: Mouse moved to (687, 414)
Screenshot: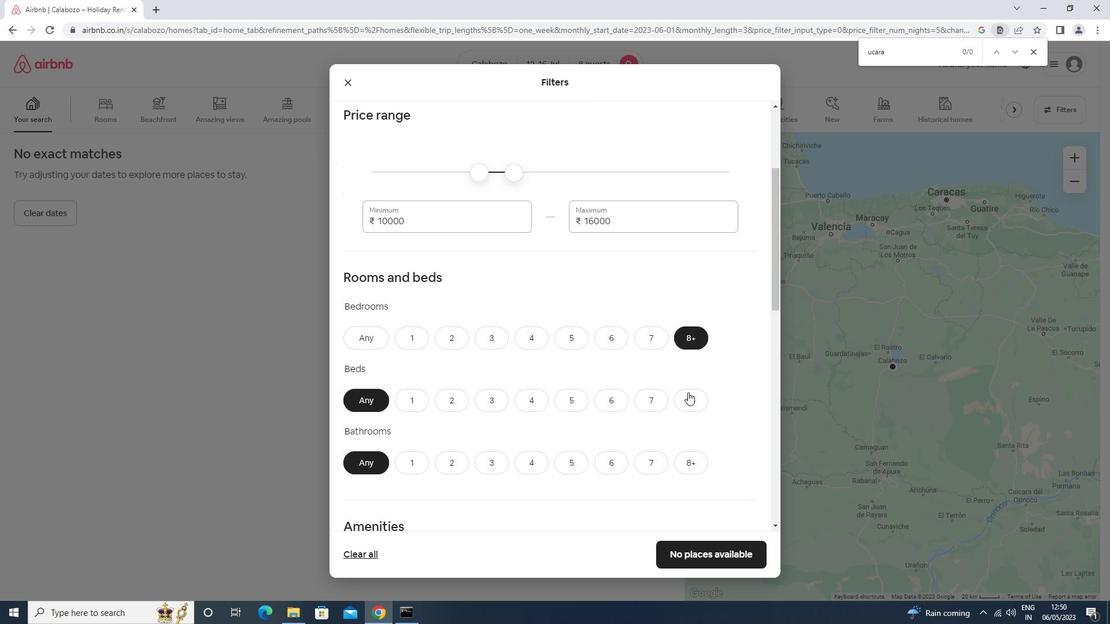 
Action: Mouse pressed left at (687, 414)
Screenshot: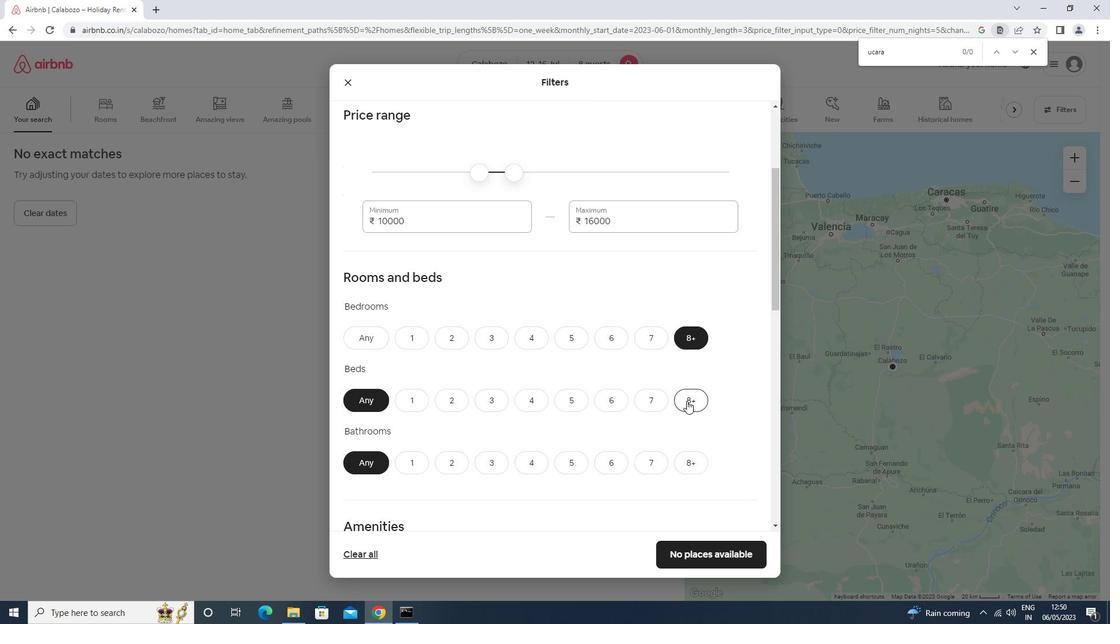 
Action: Mouse moved to (688, 400)
Screenshot: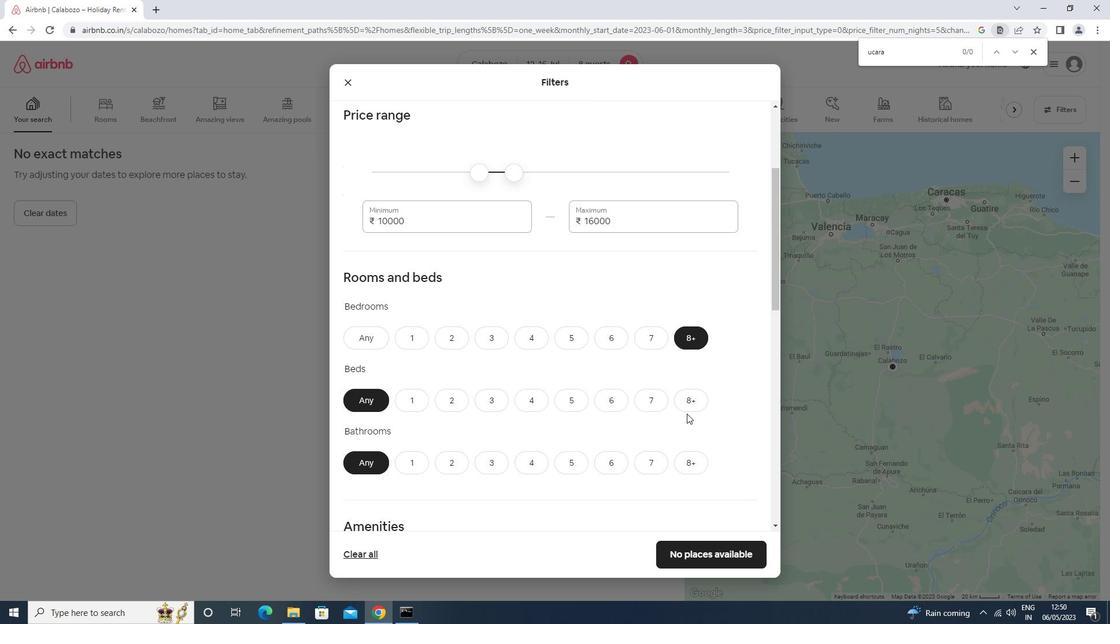 
Action: Mouse pressed left at (688, 400)
Screenshot: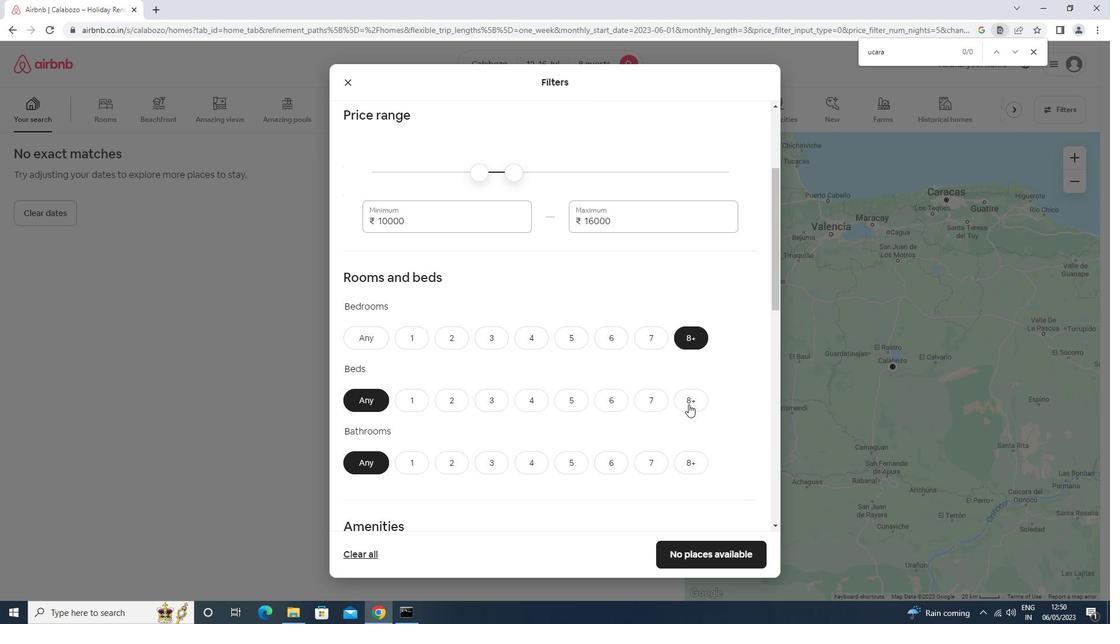 
Action: Mouse moved to (690, 458)
Screenshot: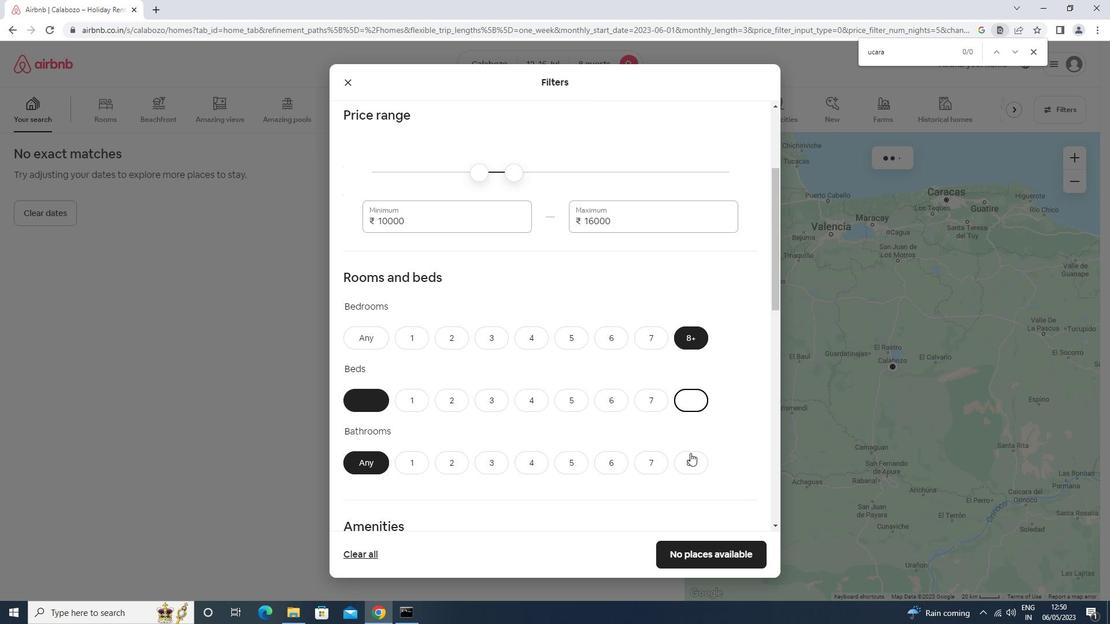 
Action: Mouse pressed left at (690, 458)
Screenshot: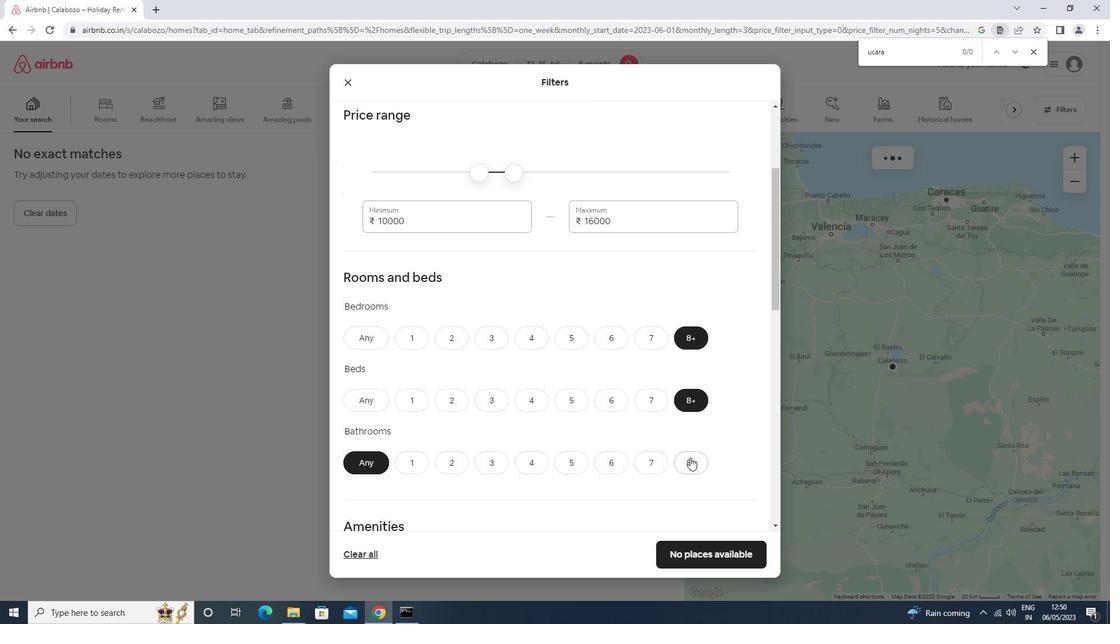 
Action: Mouse moved to (595, 353)
Screenshot: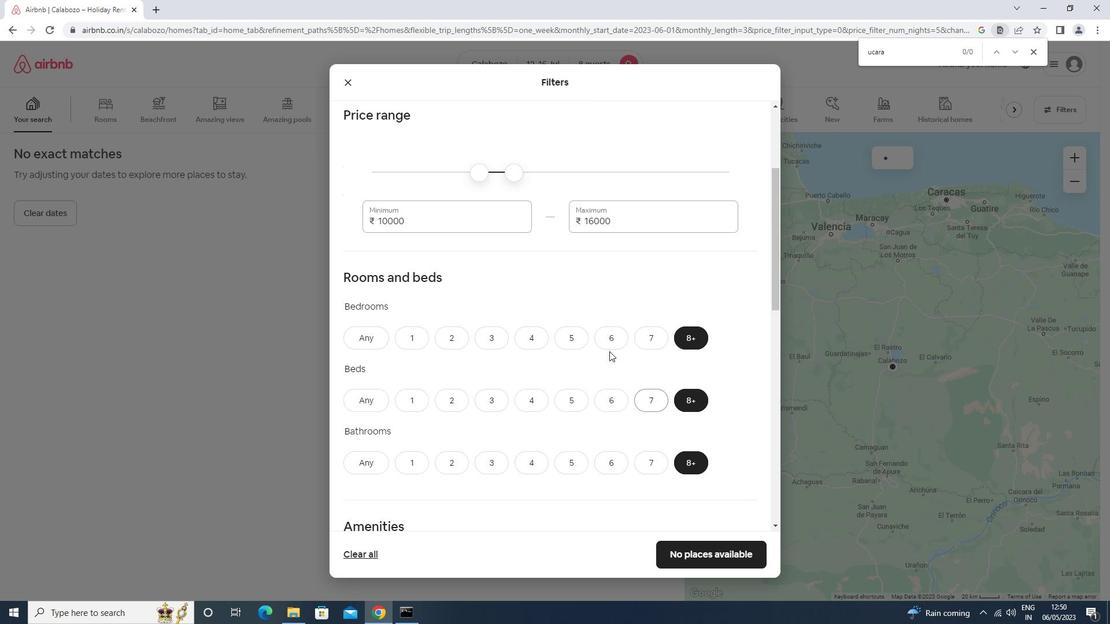 
Action: Mouse scrolled (595, 353) with delta (0, 0)
Screenshot: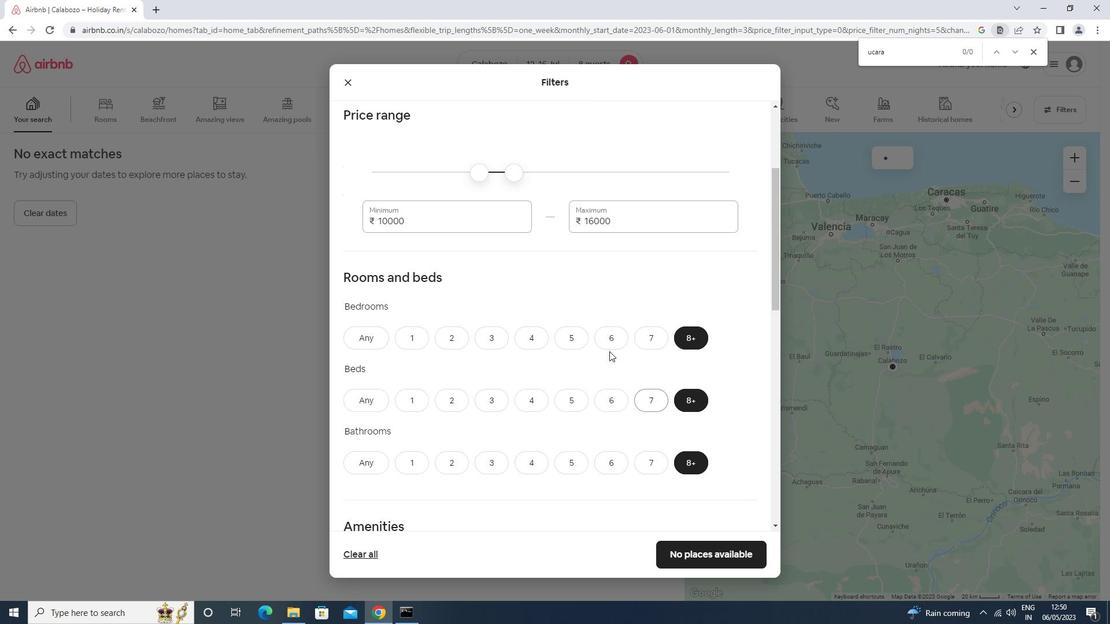 
Action: Mouse moved to (594, 355)
Screenshot: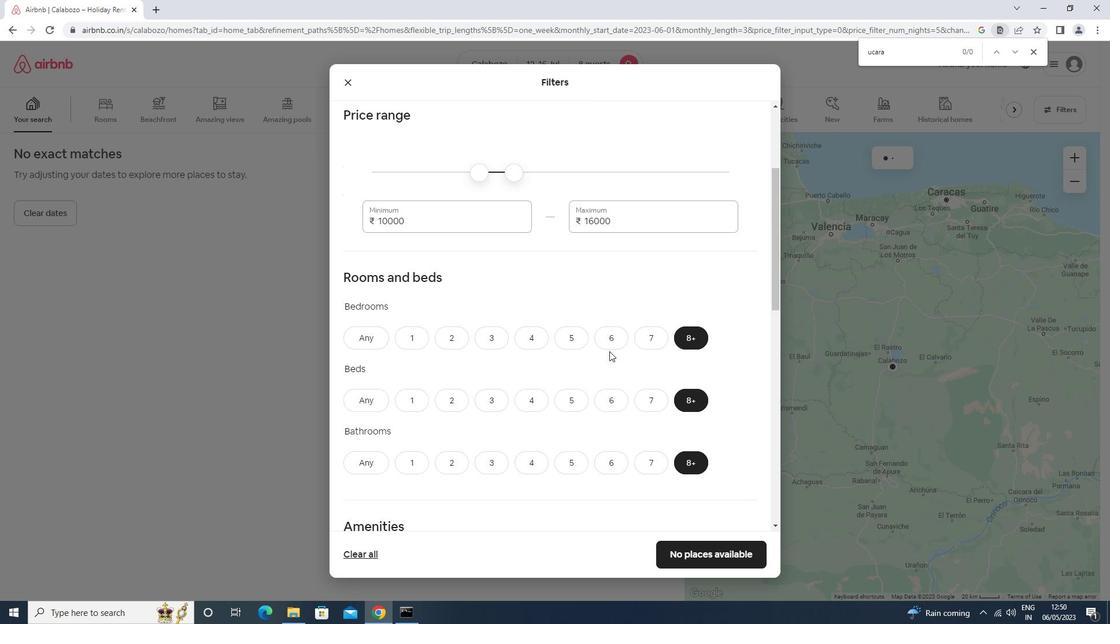 
Action: Mouse scrolled (594, 354) with delta (0, 0)
Screenshot: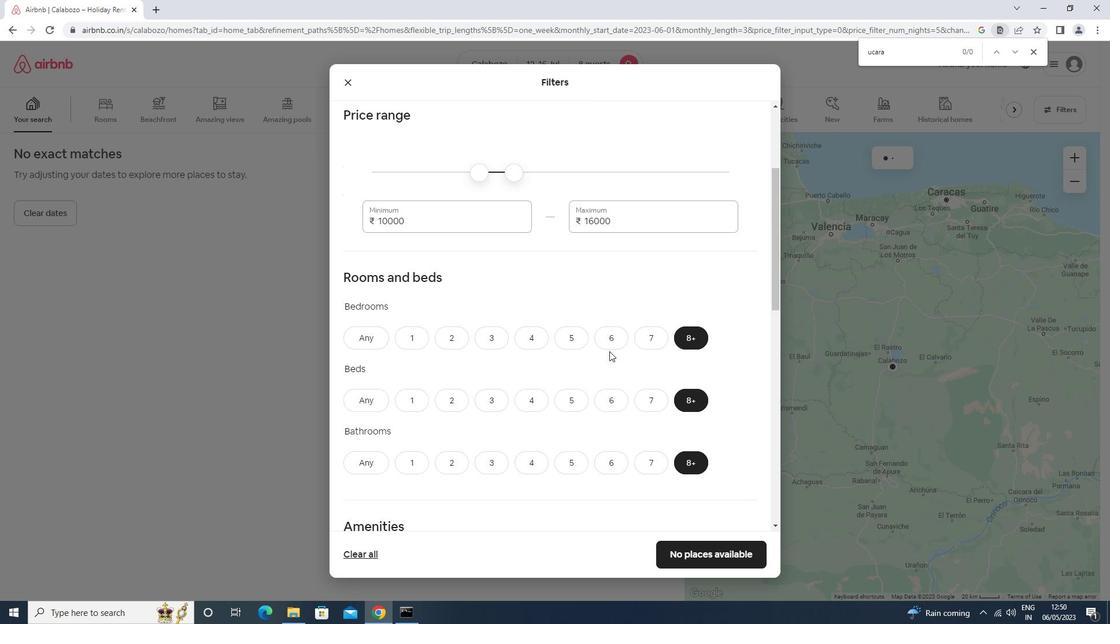 
Action: Mouse moved to (593, 355)
Screenshot: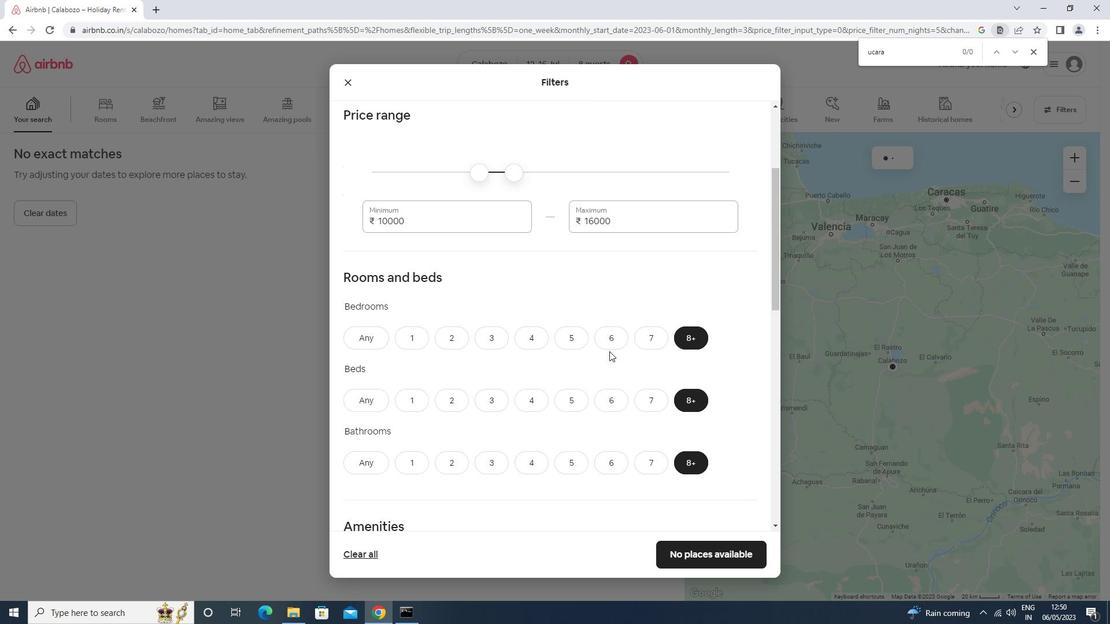 
Action: Mouse scrolled (593, 355) with delta (0, 0)
Screenshot: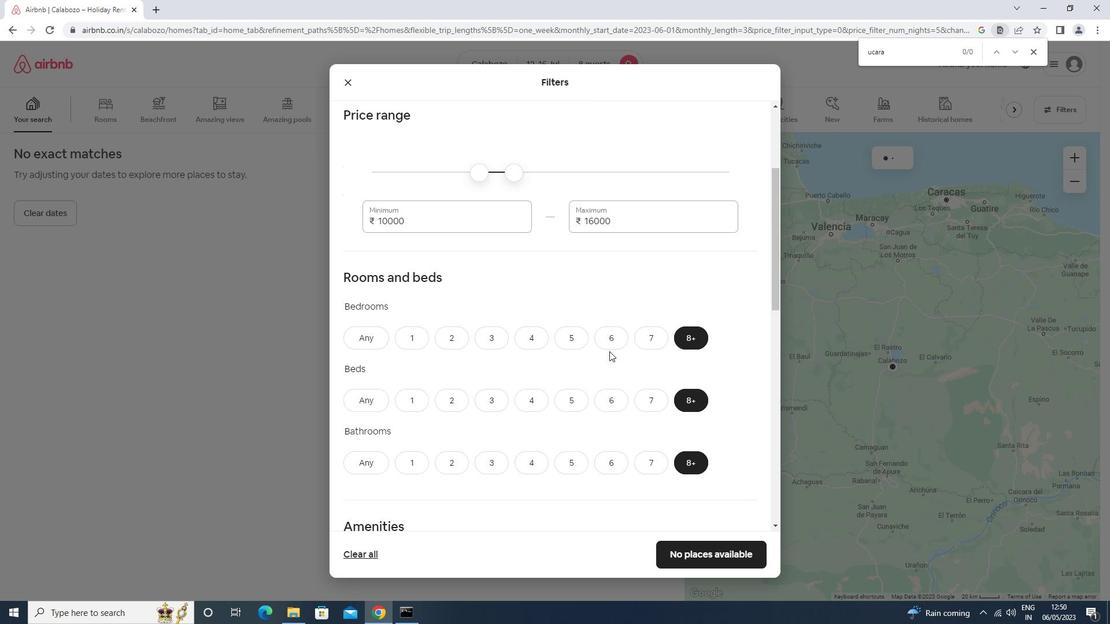 
Action: Mouse scrolled (593, 355) with delta (0, 0)
Screenshot: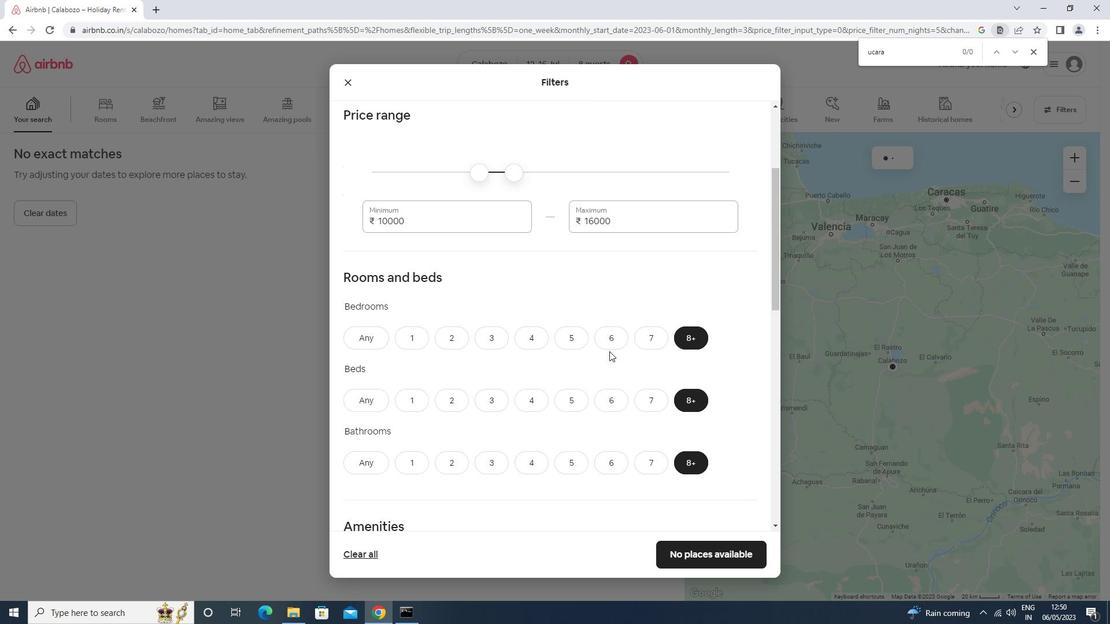 
Action: Mouse moved to (374, 357)
Screenshot: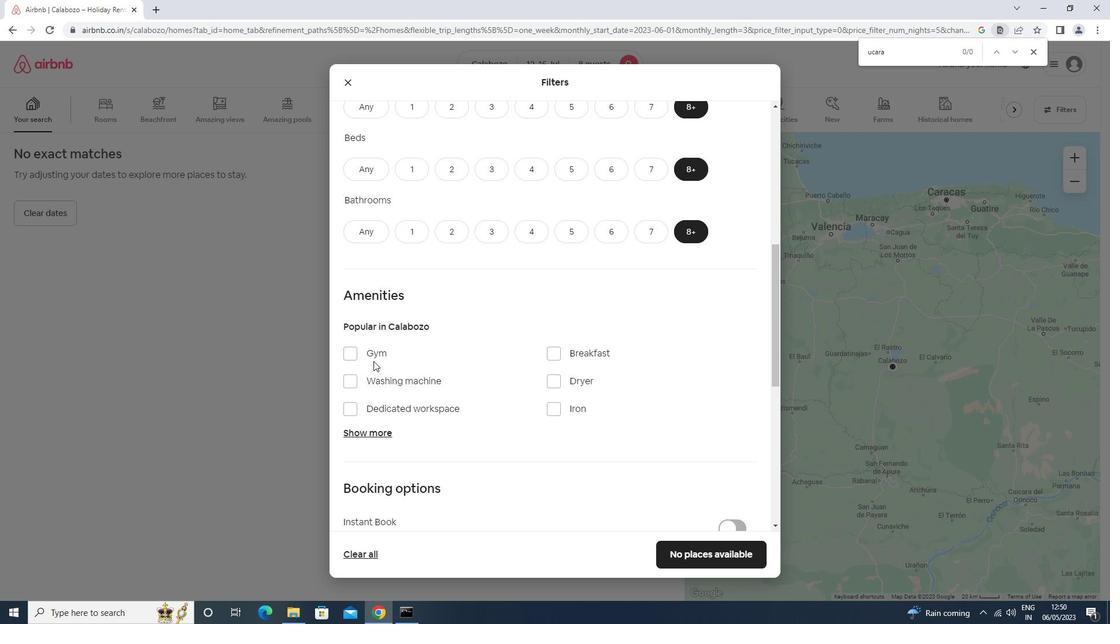 
Action: Mouse pressed left at (374, 357)
Screenshot: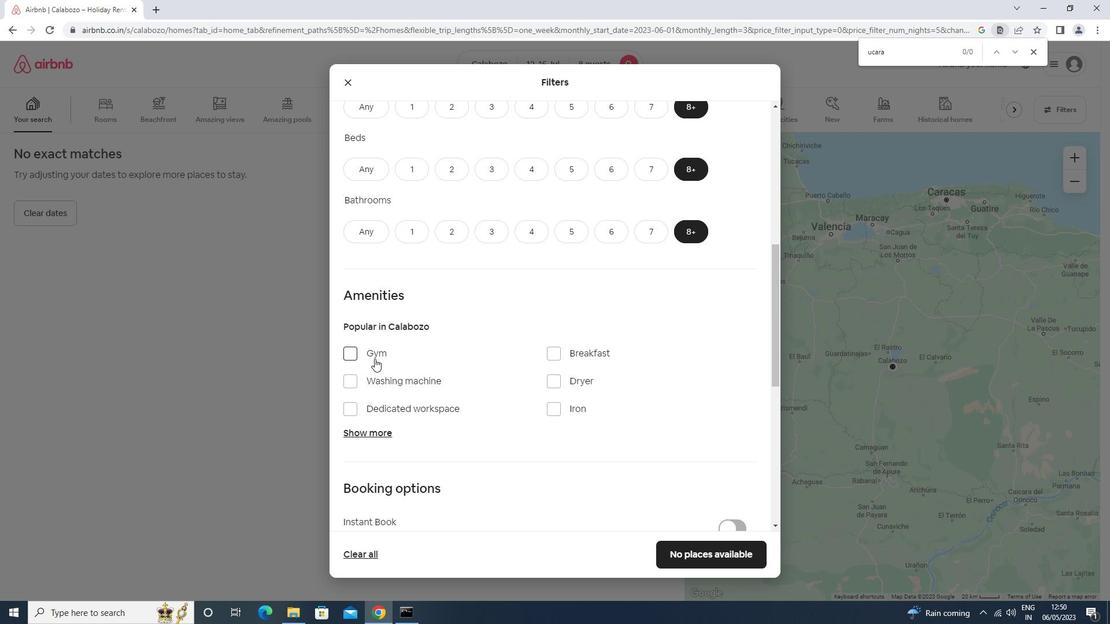 
Action: Mouse moved to (377, 427)
Screenshot: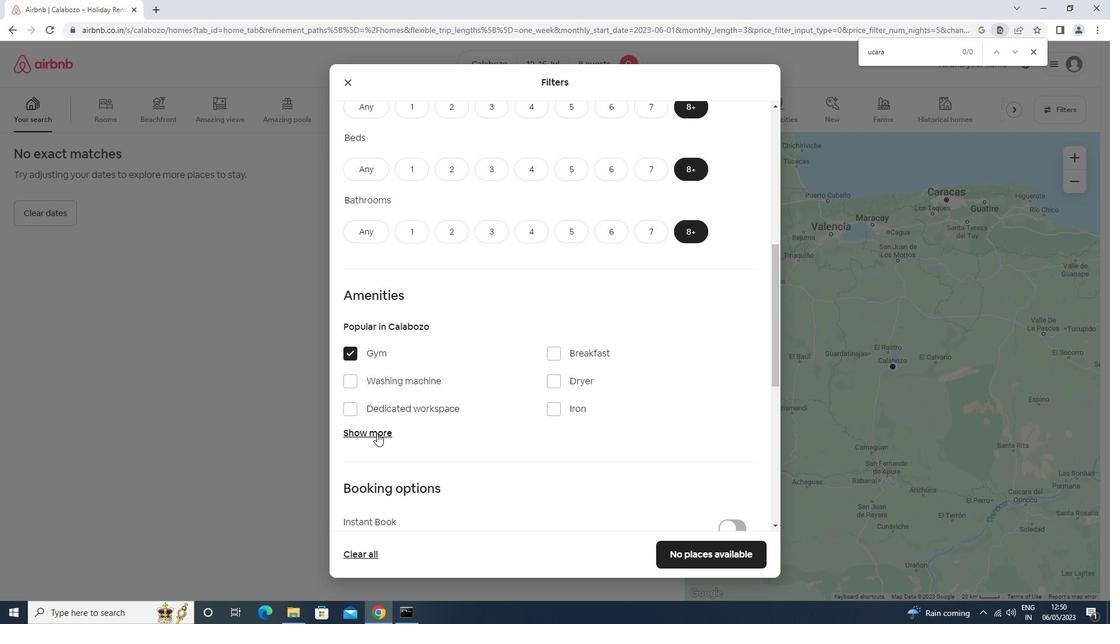 
Action: Mouse pressed left at (377, 427)
Screenshot: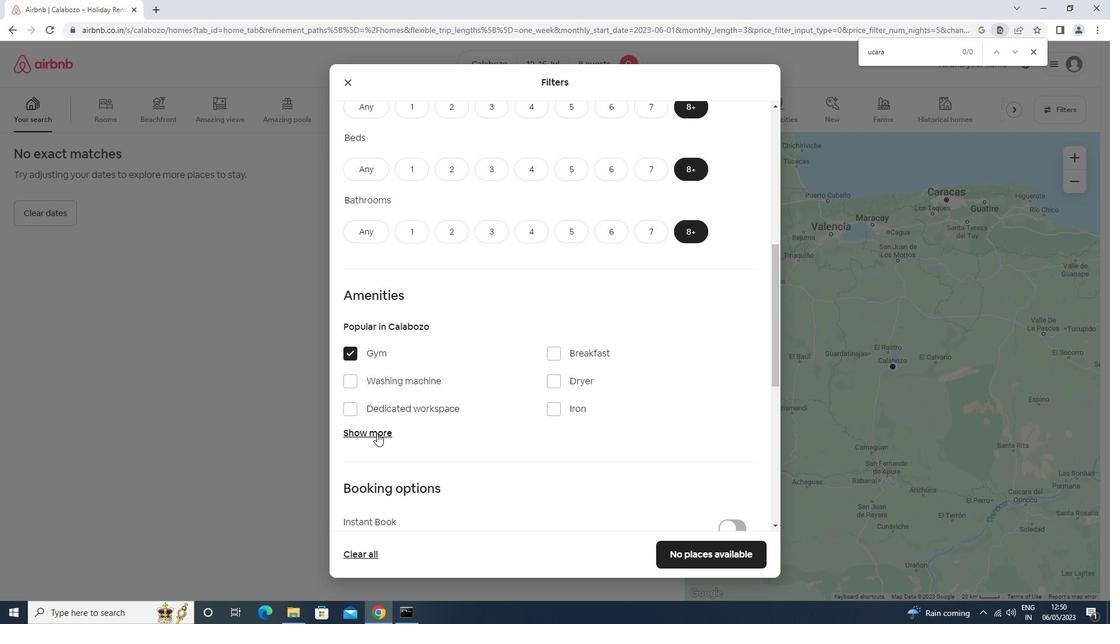 
Action: Mouse moved to (383, 425)
Screenshot: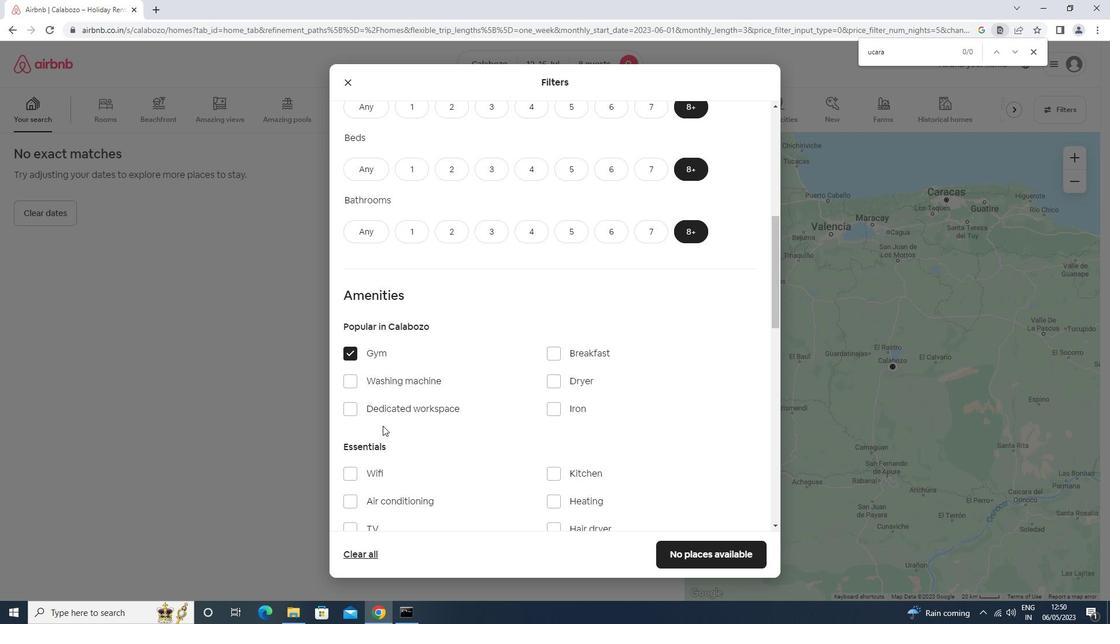 
Action: Mouse scrolled (383, 425) with delta (0, 0)
Screenshot: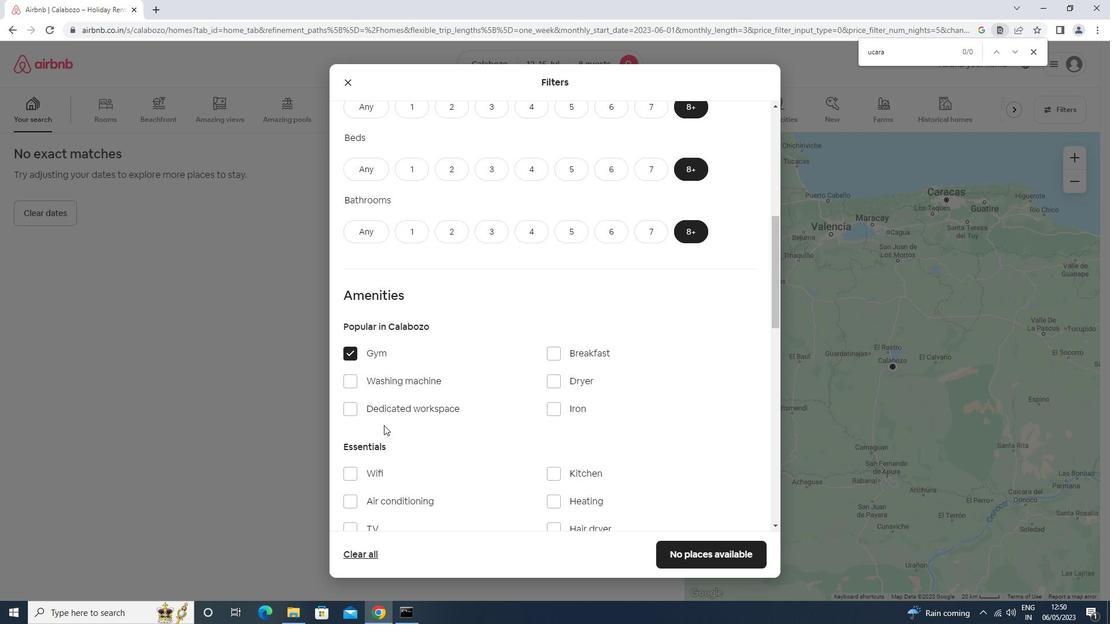 
Action: Mouse moved to (586, 292)
Screenshot: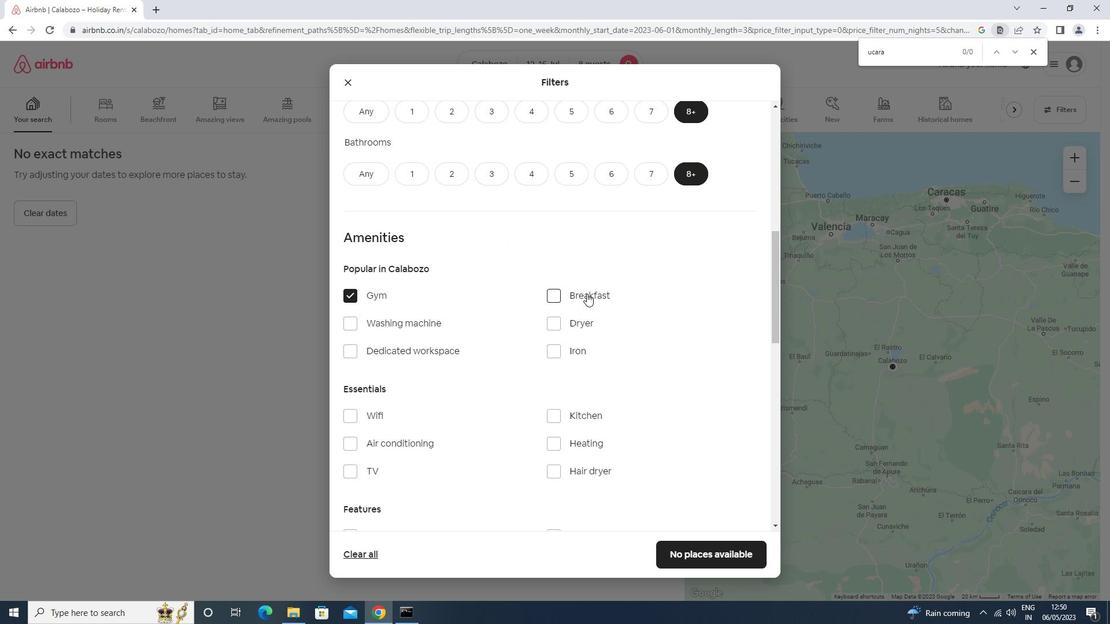 
Action: Mouse pressed left at (586, 292)
Screenshot: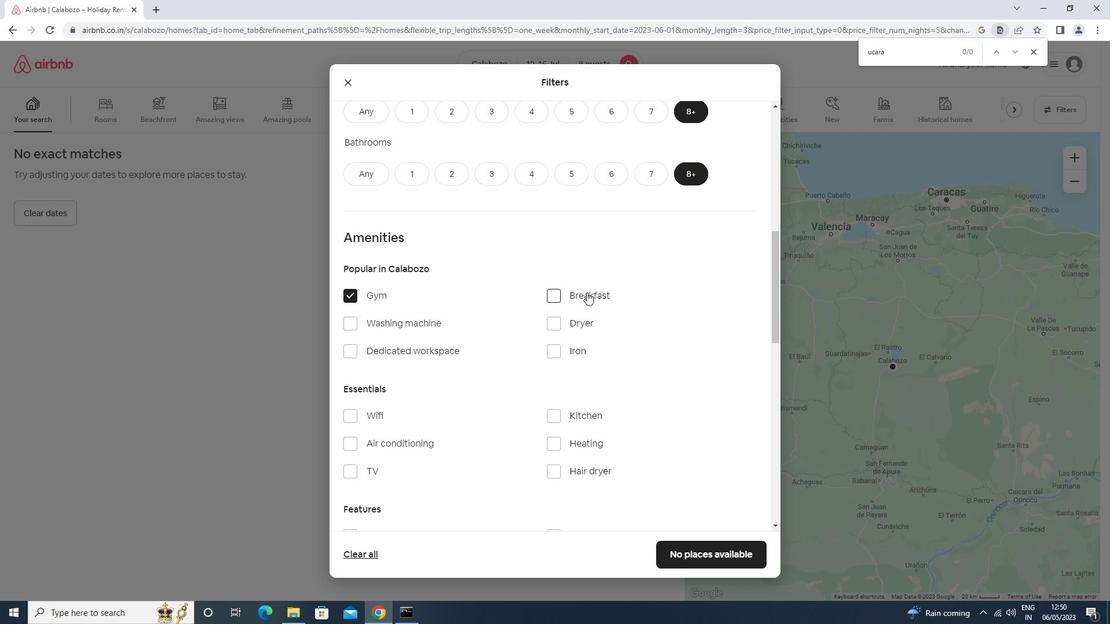 
Action: Mouse moved to (385, 414)
Screenshot: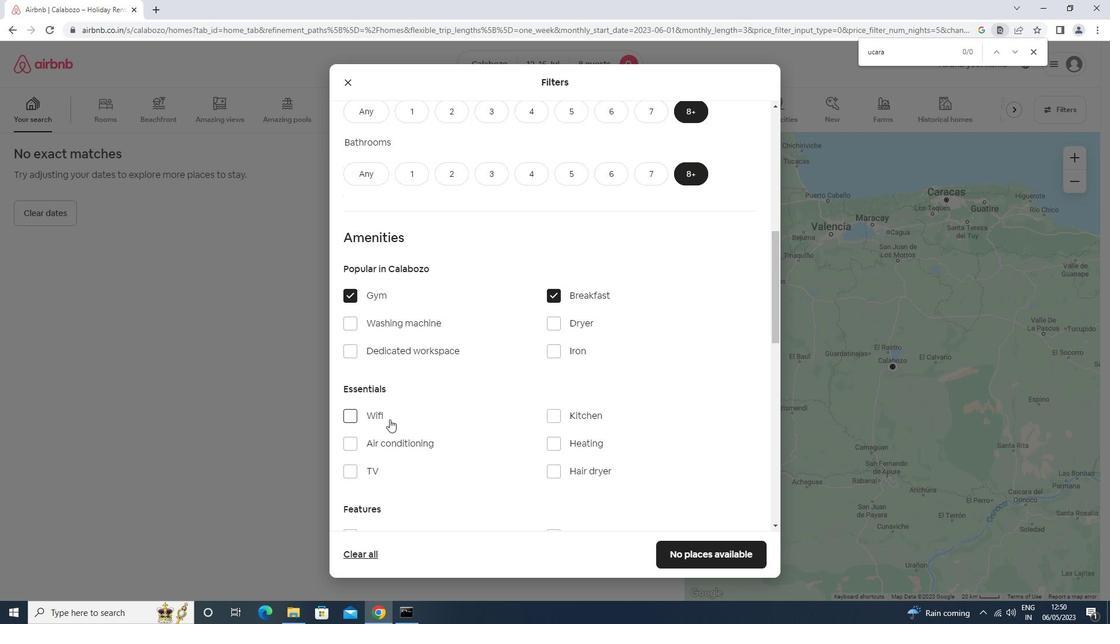 
Action: Mouse pressed left at (385, 414)
Screenshot: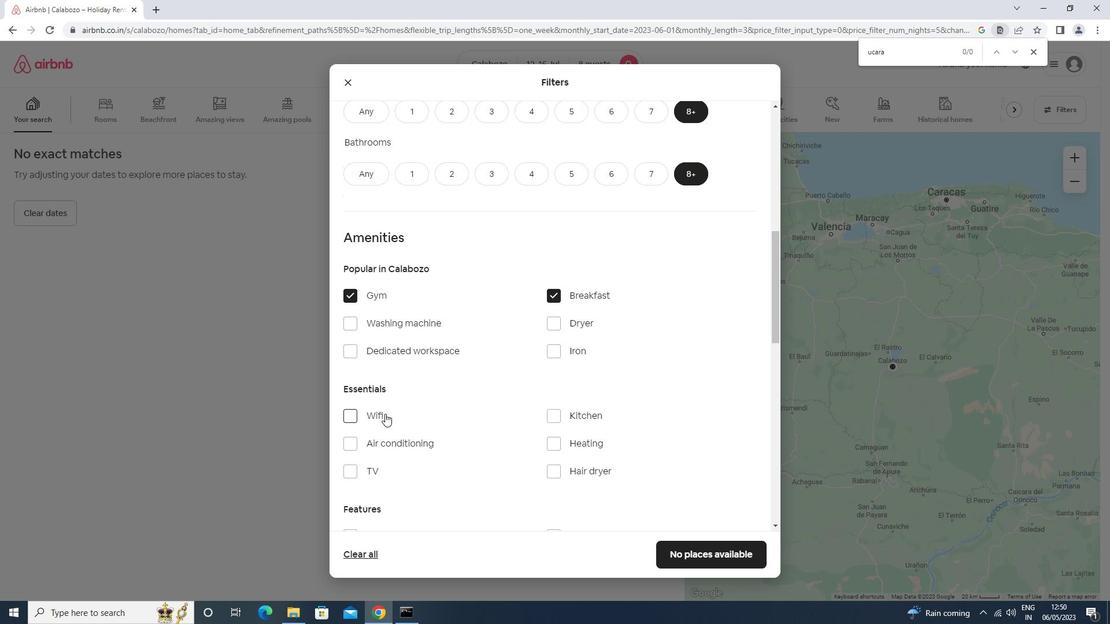 
Action: Mouse moved to (378, 475)
Screenshot: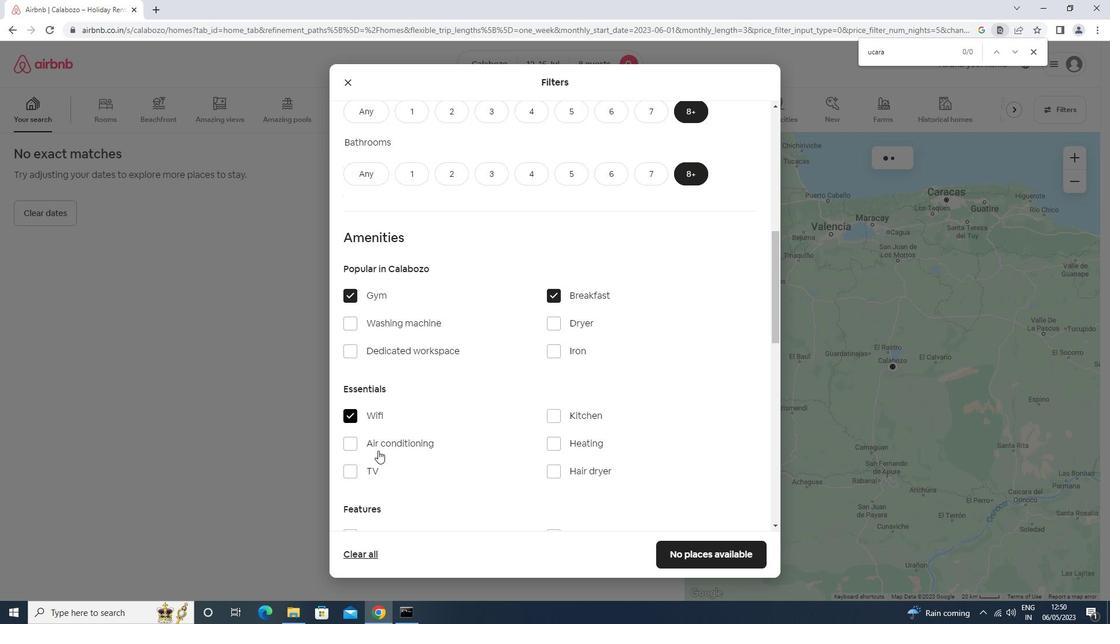 
Action: Mouse pressed left at (378, 475)
Screenshot: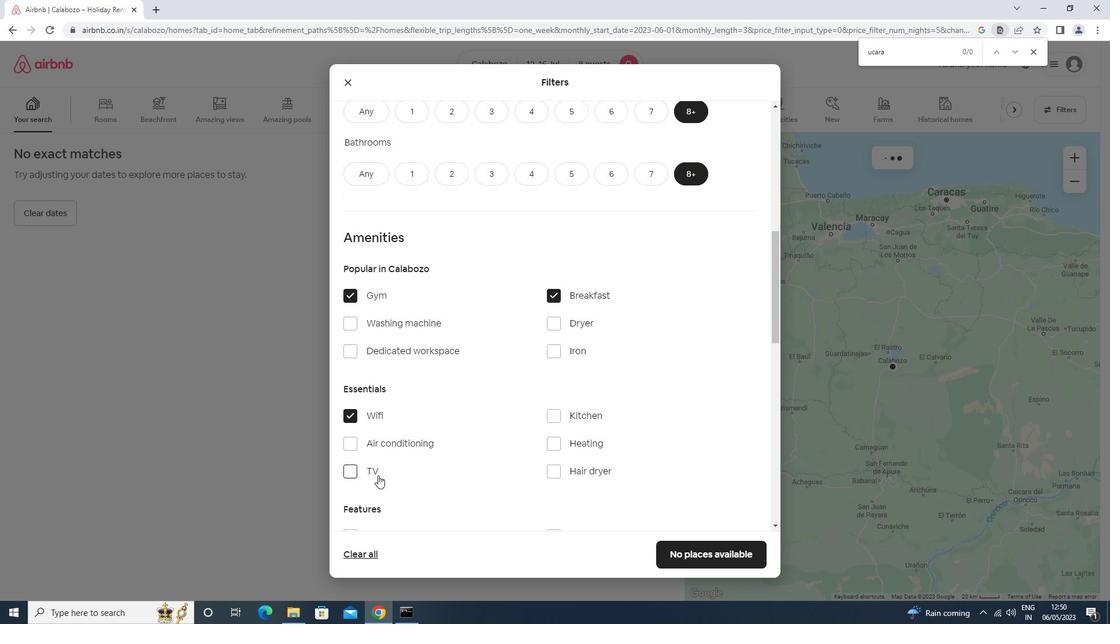 
Action: Mouse moved to (426, 448)
Screenshot: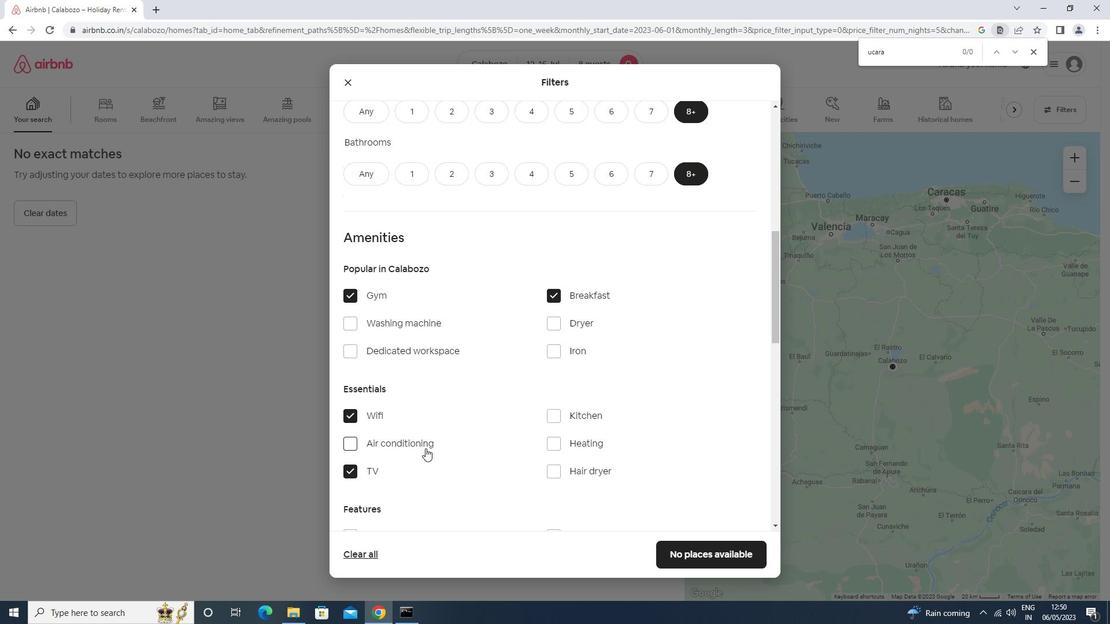 
Action: Mouse scrolled (426, 447) with delta (0, 0)
Screenshot: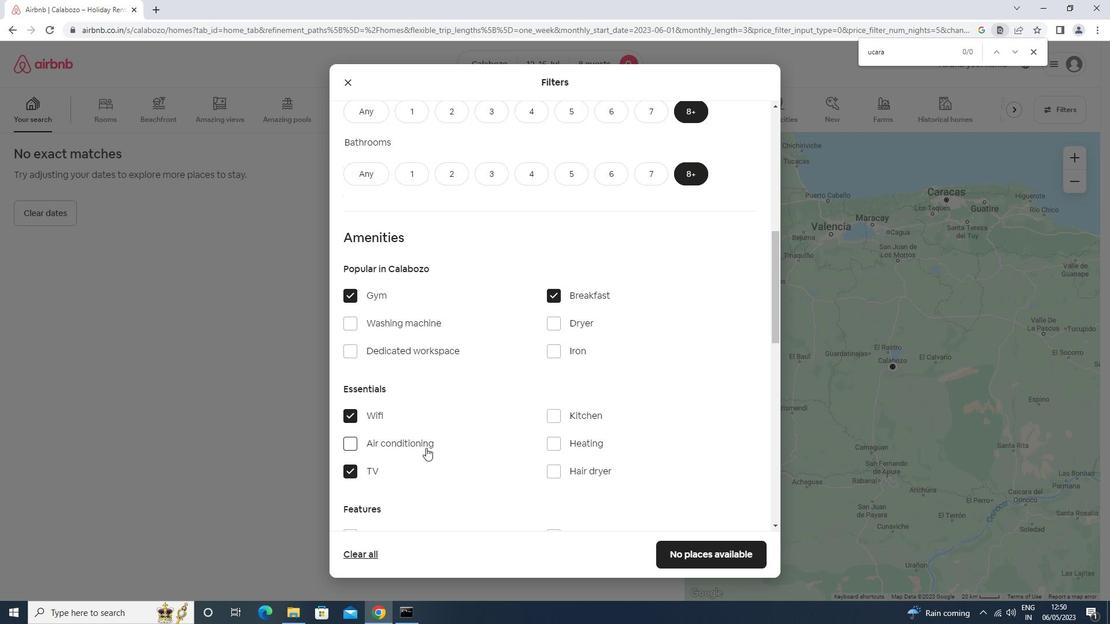 
Action: Mouse scrolled (426, 447) with delta (0, 0)
Screenshot: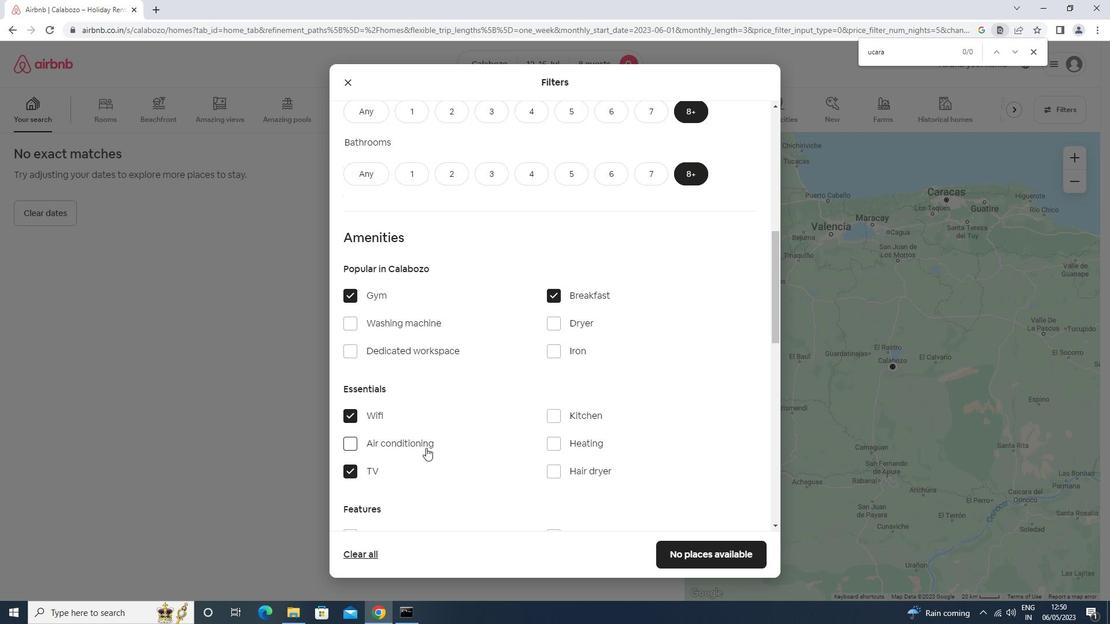 
Action: Mouse moved to (426, 447)
Screenshot: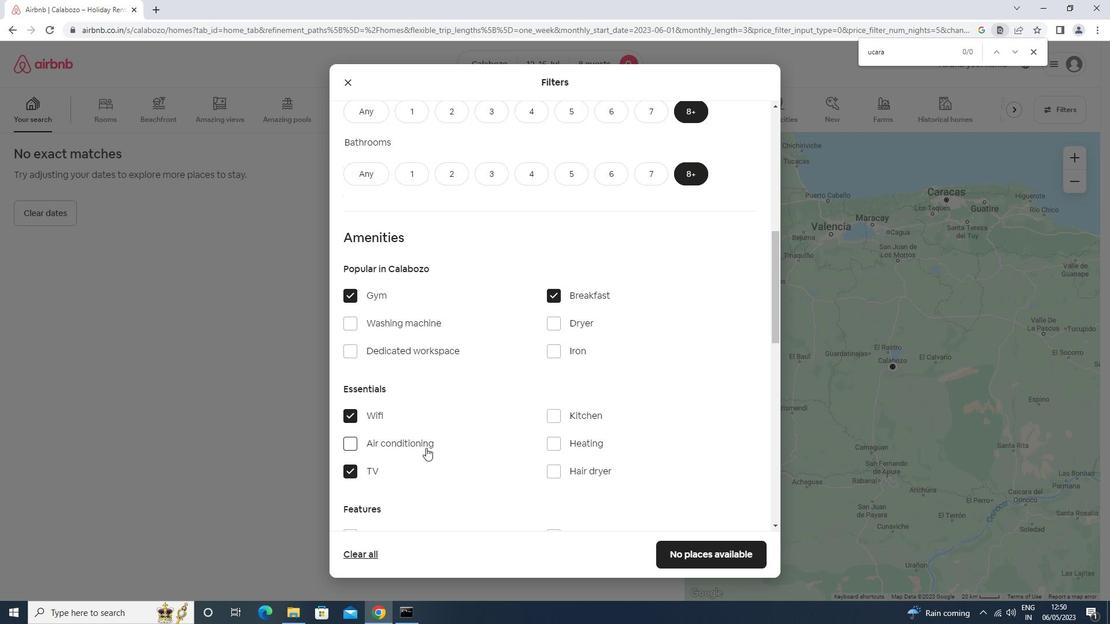 
Action: Mouse scrolled (426, 447) with delta (0, 0)
Screenshot: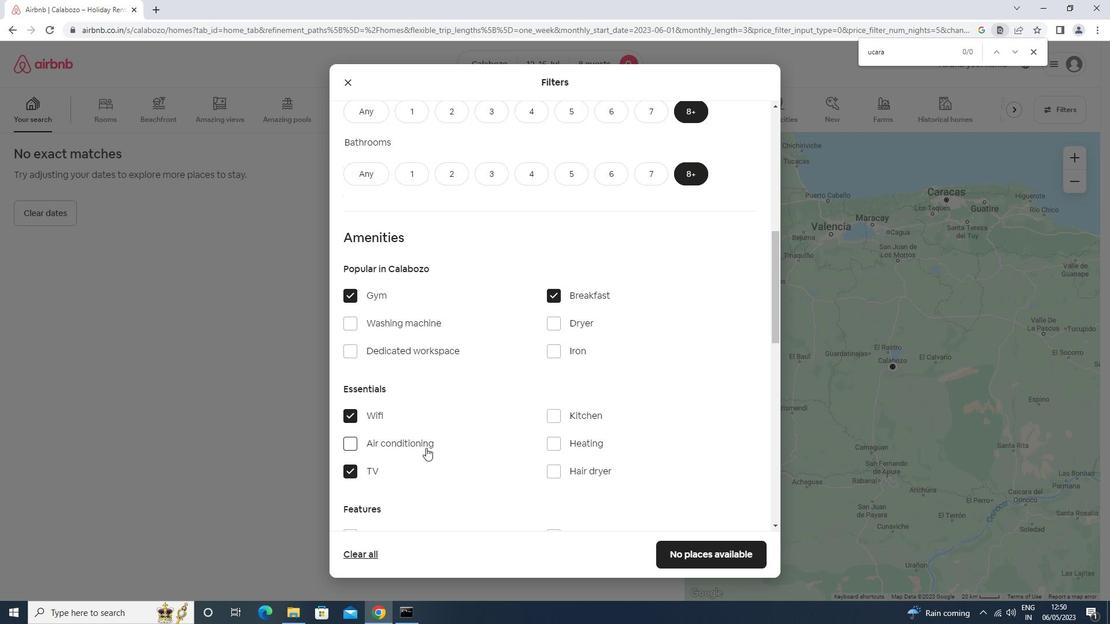 
Action: Mouse moved to (429, 445)
Screenshot: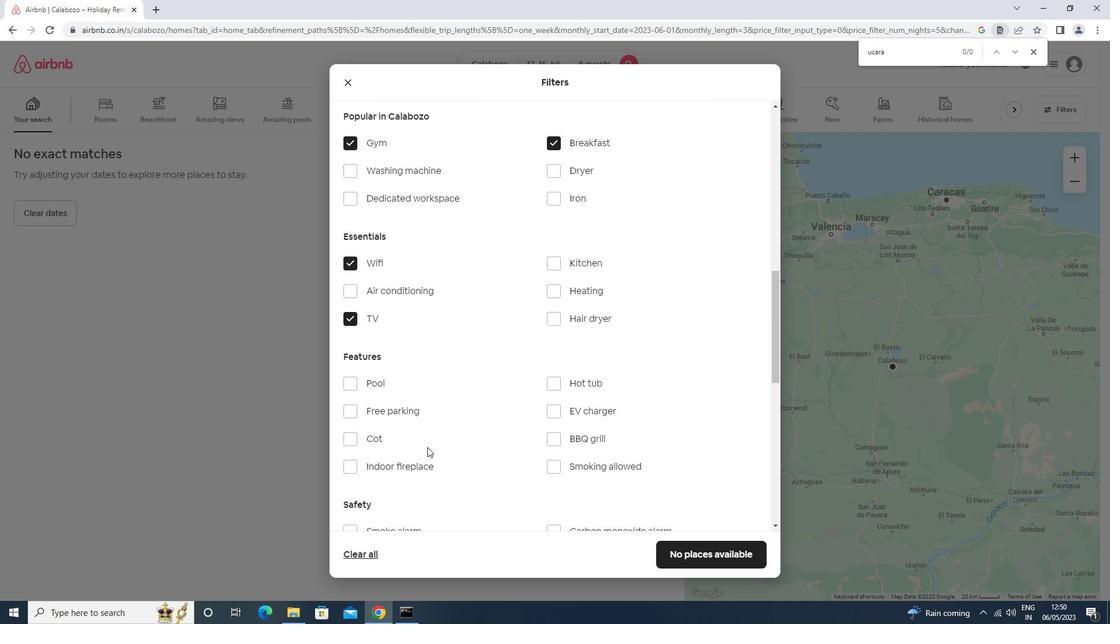 
Action: Mouse scrolled (429, 445) with delta (0, 0)
Screenshot: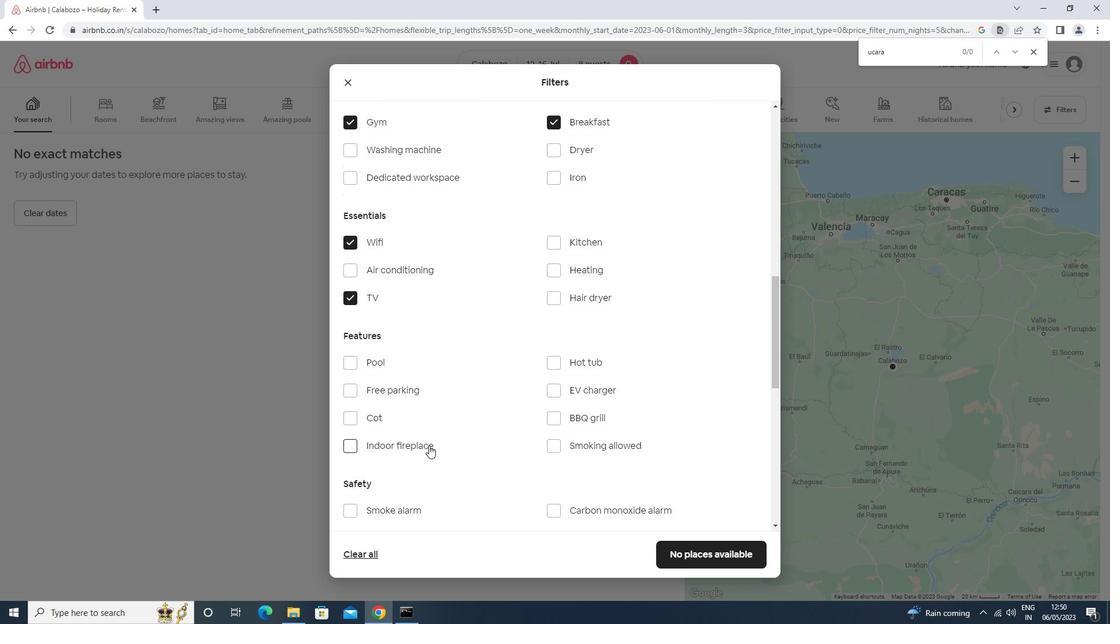 
Action: Mouse scrolled (429, 445) with delta (0, 0)
Screenshot: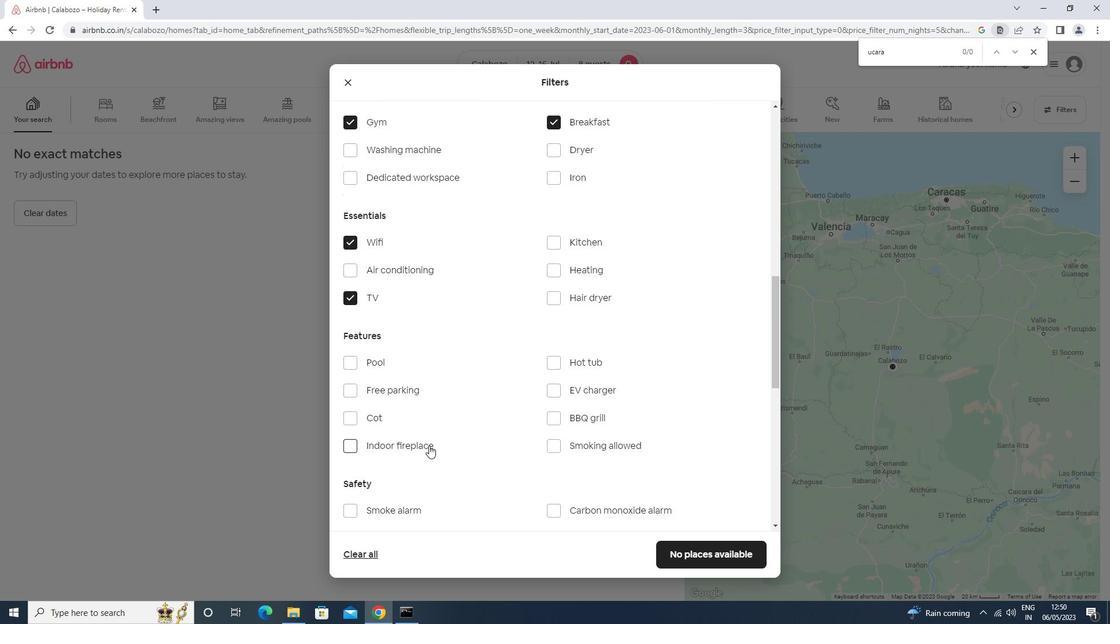 
Action: Mouse scrolled (429, 445) with delta (0, 0)
Screenshot: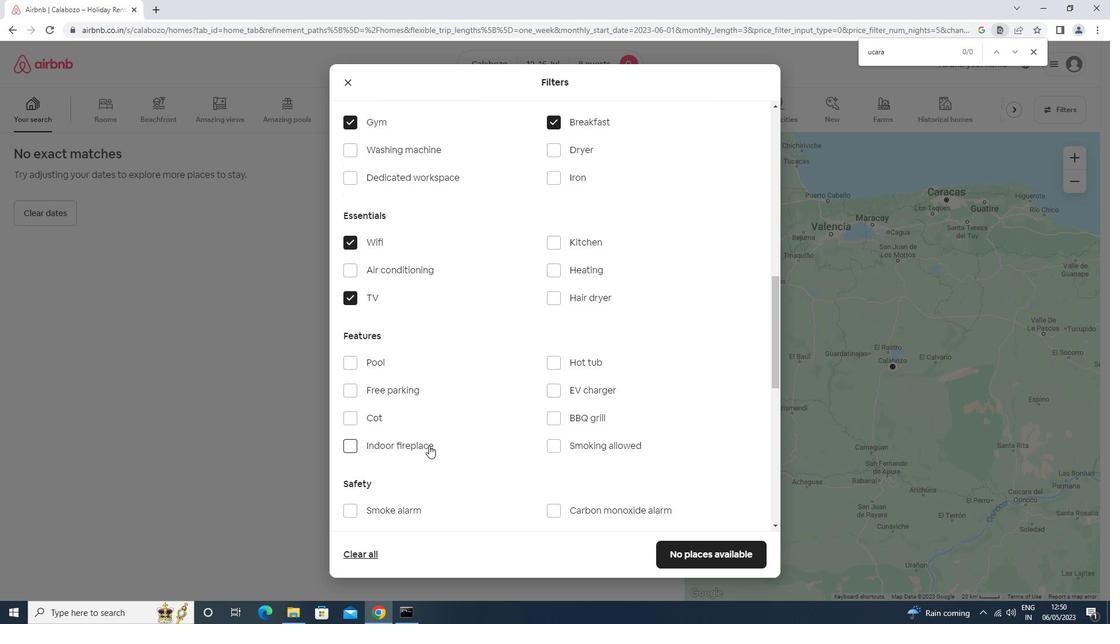 
Action: Mouse scrolled (429, 445) with delta (0, 0)
Screenshot: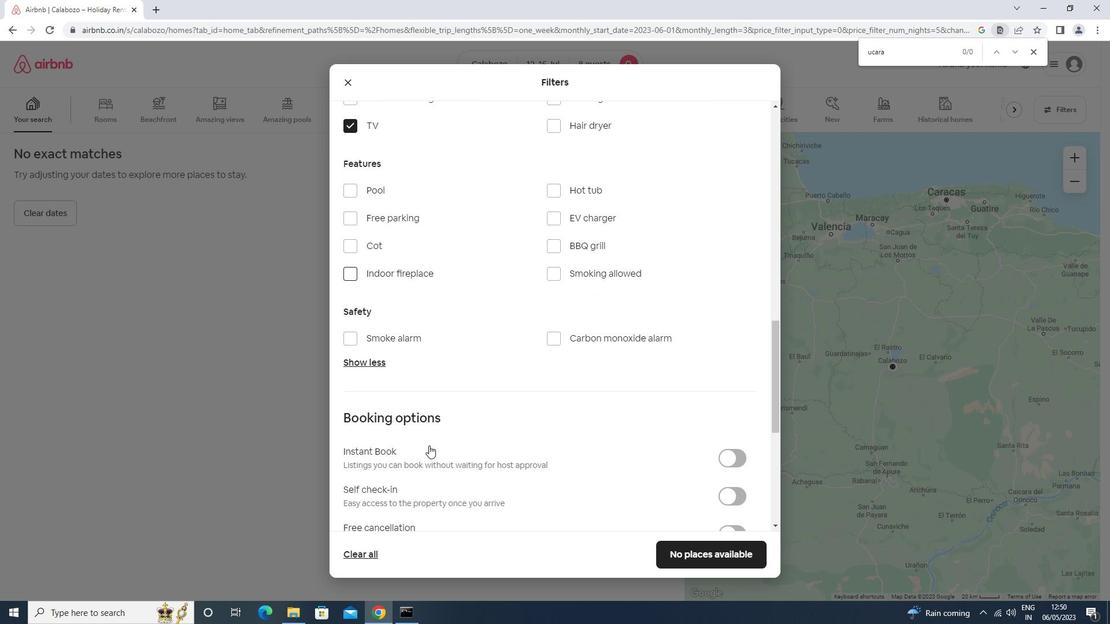 
Action: Mouse scrolled (429, 445) with delta (0, 0)
Screenshot: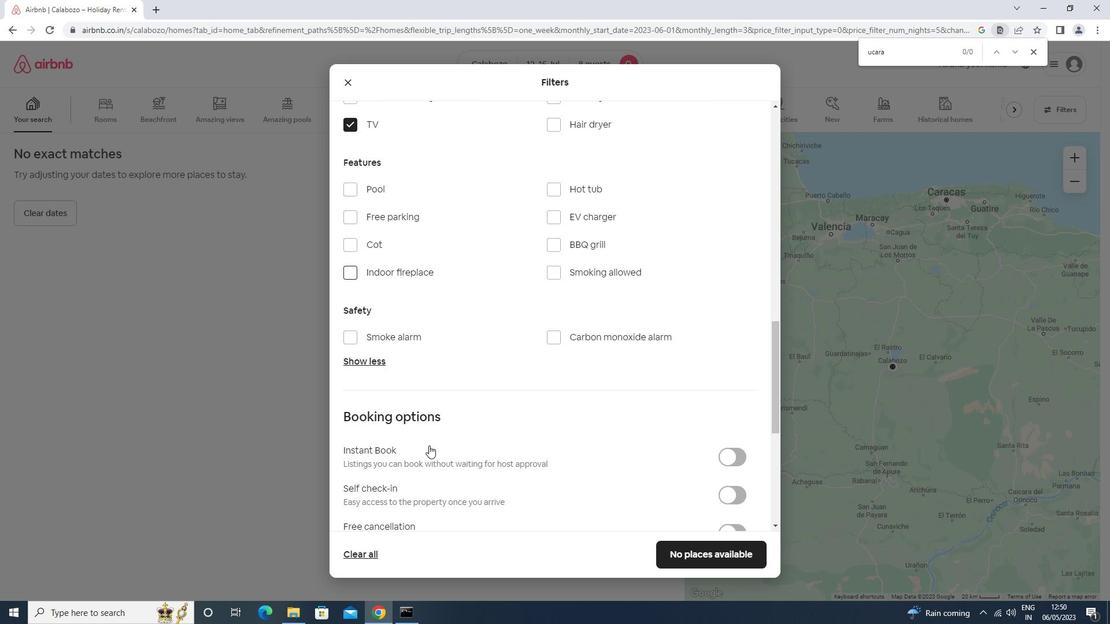 
Action: Mouse moved to (726, 374)
Screenshot: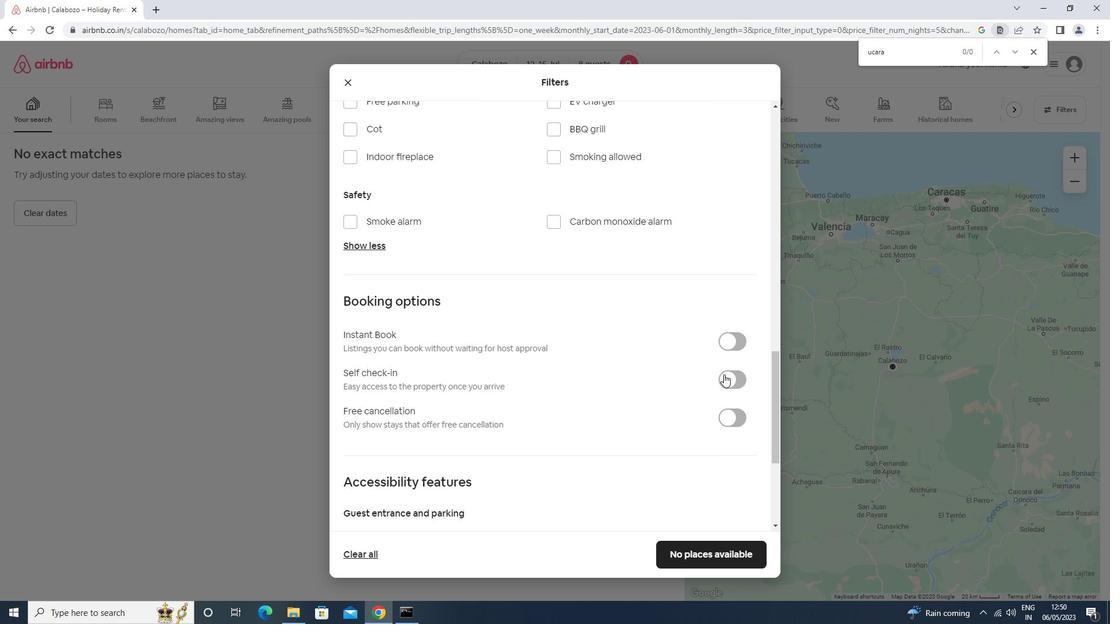 
Action: Mouse pressed left at (726, 374)
Screenshot: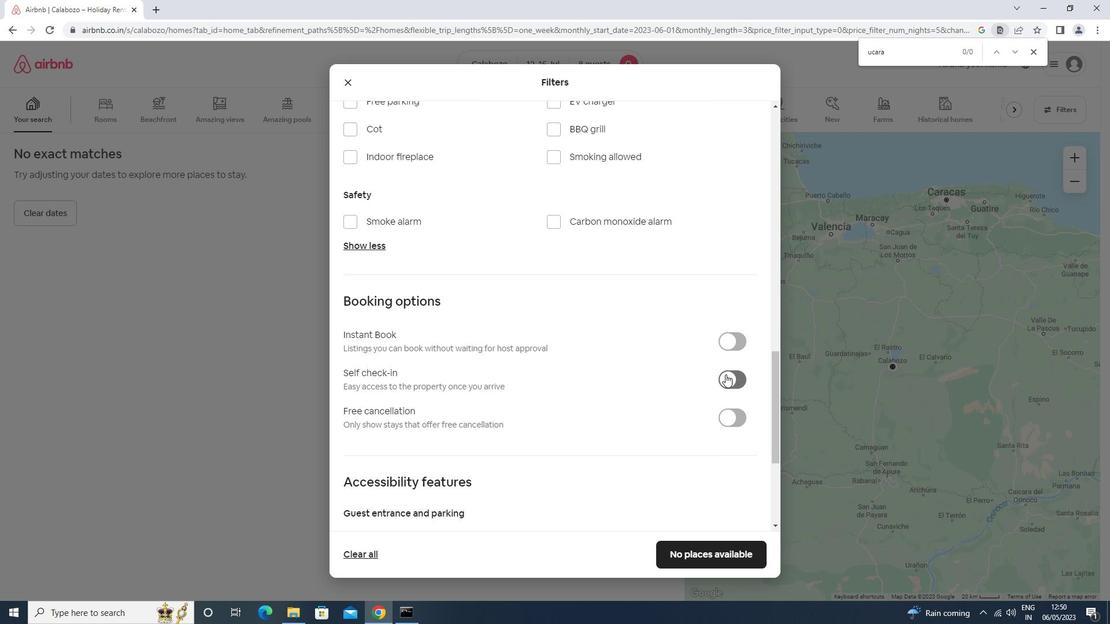 
Action: Mouse moved to (484, 413)
Screenshot: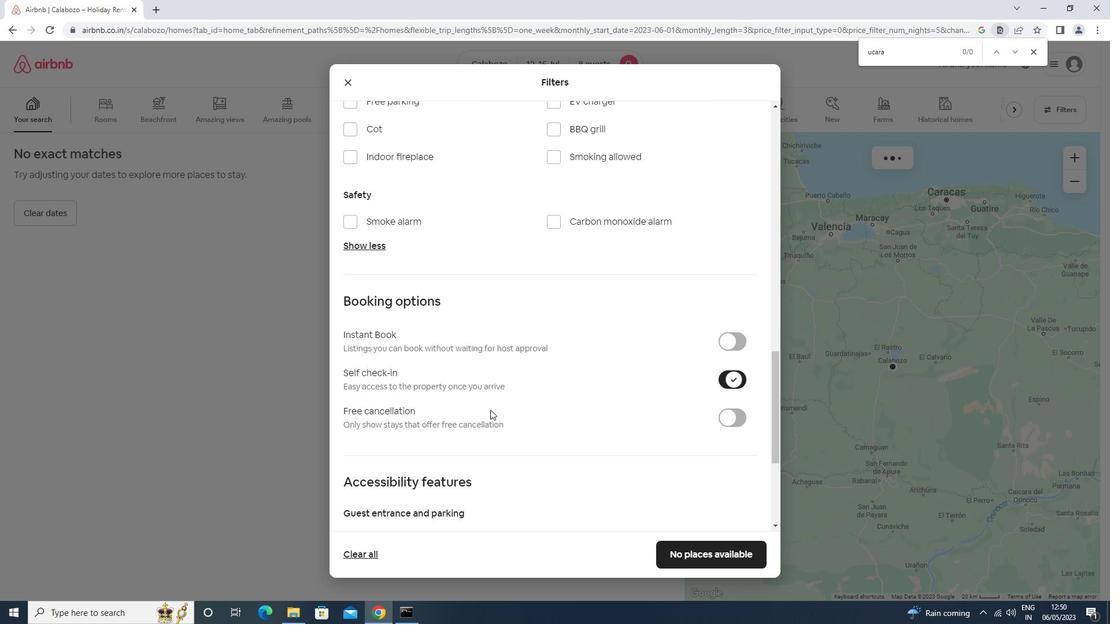
Action: Mouse scrolled (484, 412) with delta (0, 0)
Screenshot: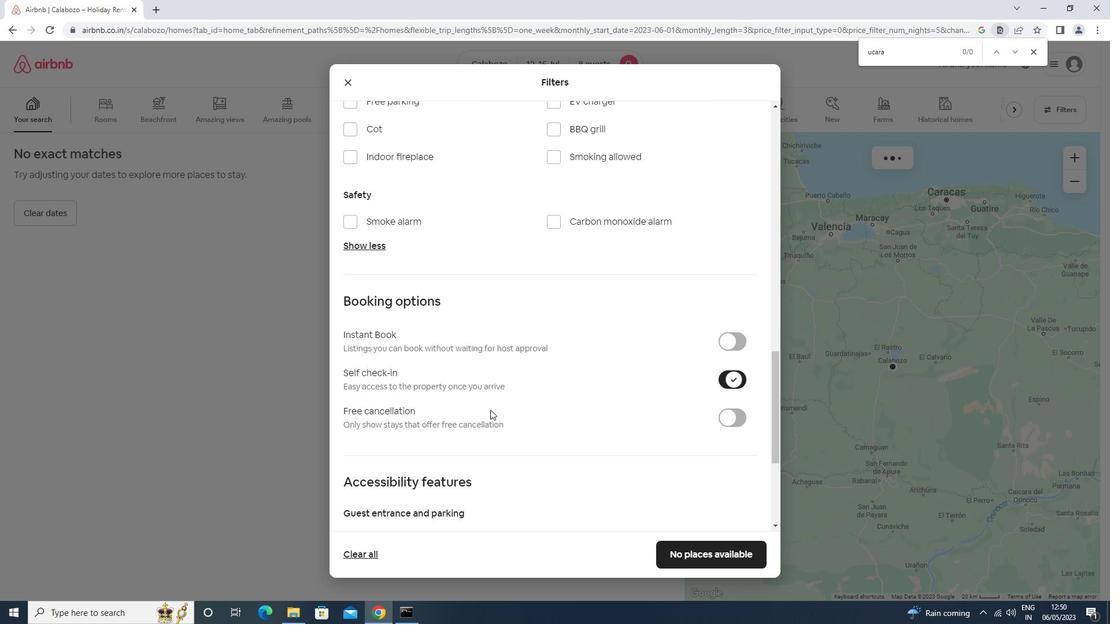 
Action: Mouse moved to (484, 414)
Screenshot: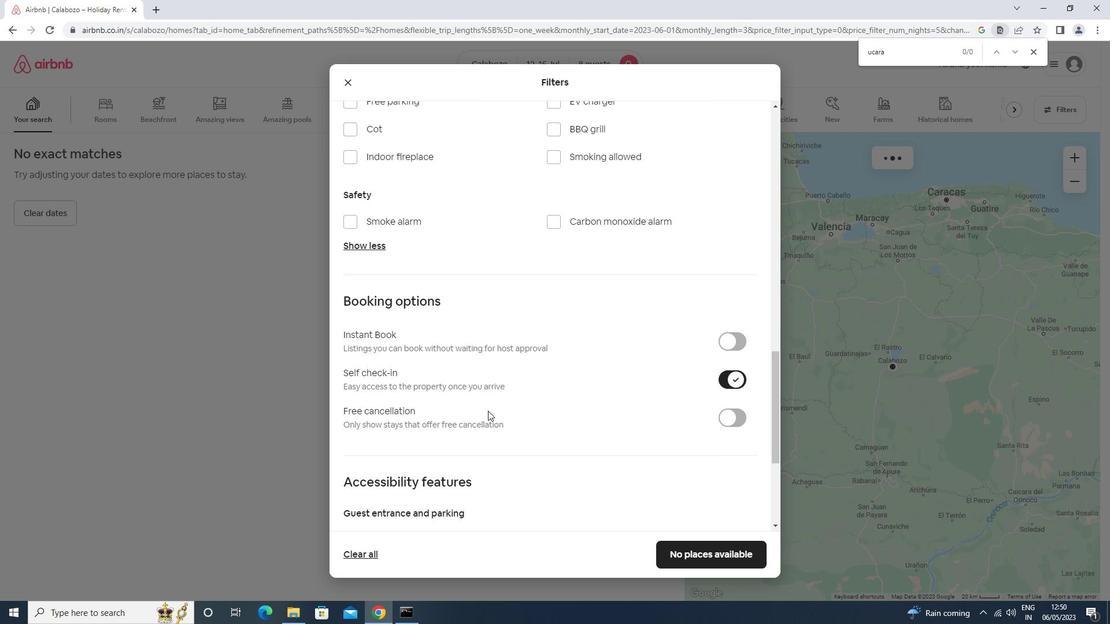 
Action: Mouse scrolled (484, 414) with delta (0, 0)
Screenshot: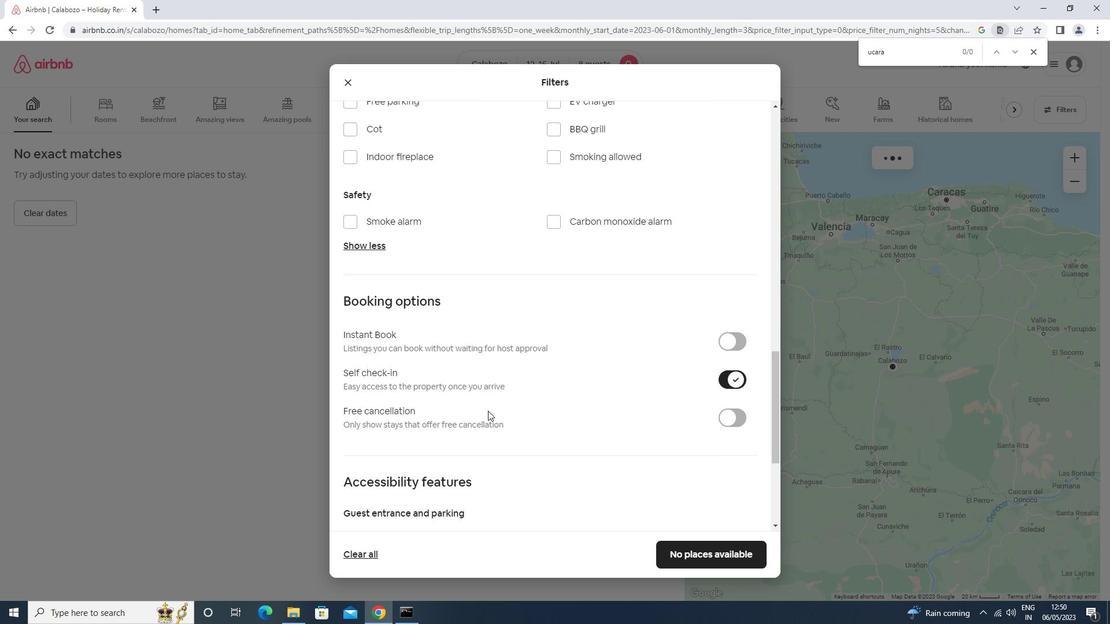 
Action: Mouse scrolled (484, 414) with delta (0, 0)
Screenshot: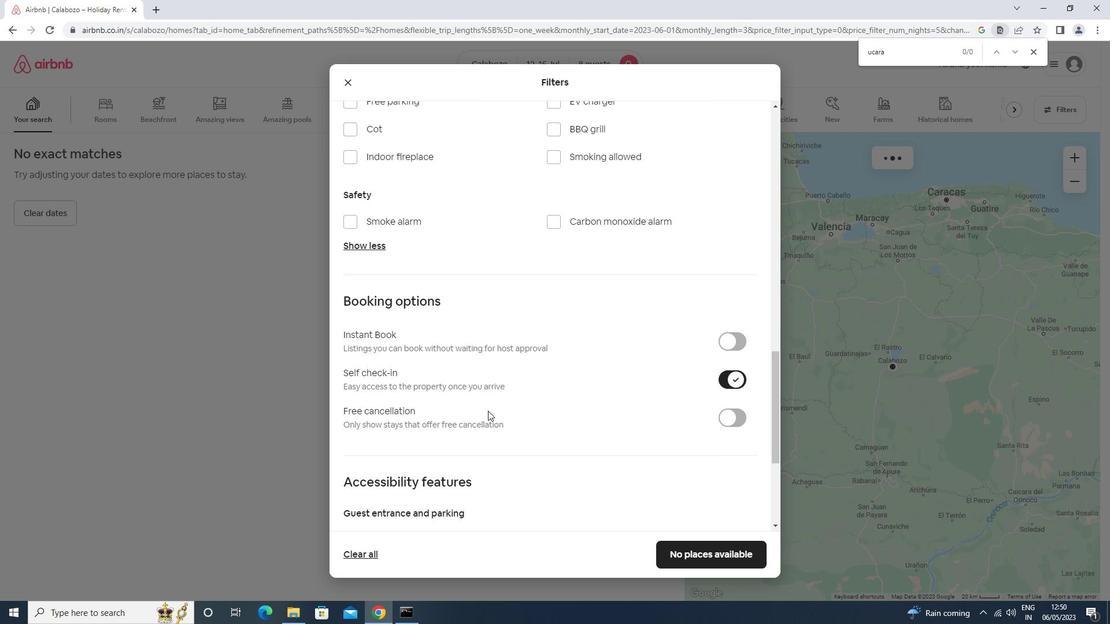 
Action: Mouse scrolled (484, 414) with delta (0, 0)
Screenshot: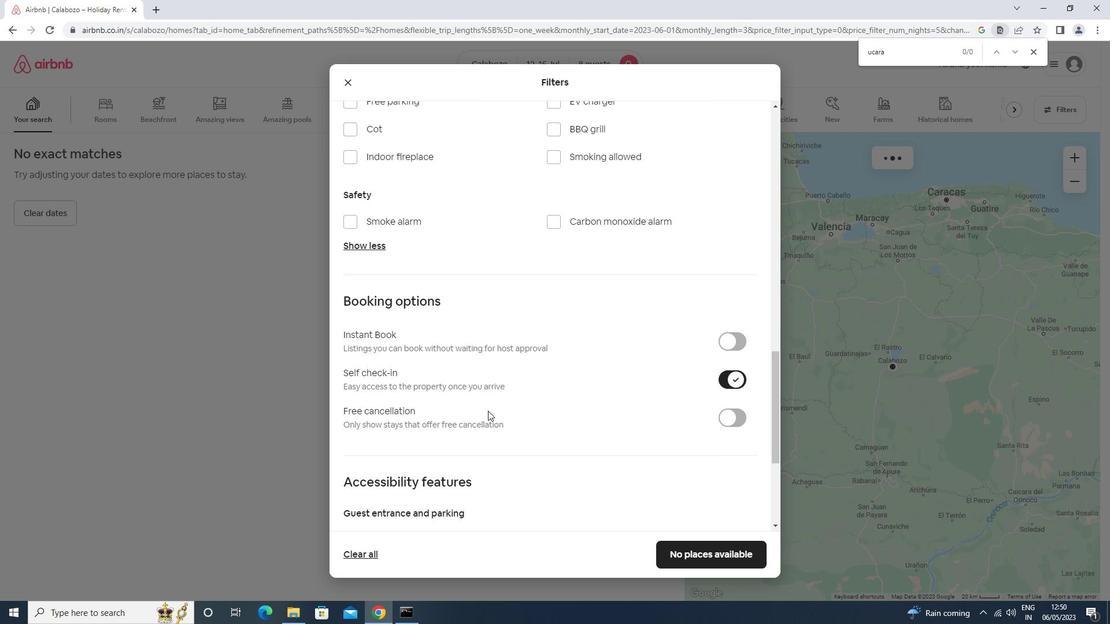 
Action: Mouse scrolled (484, 414) with delta (0, 0)
Screenshot: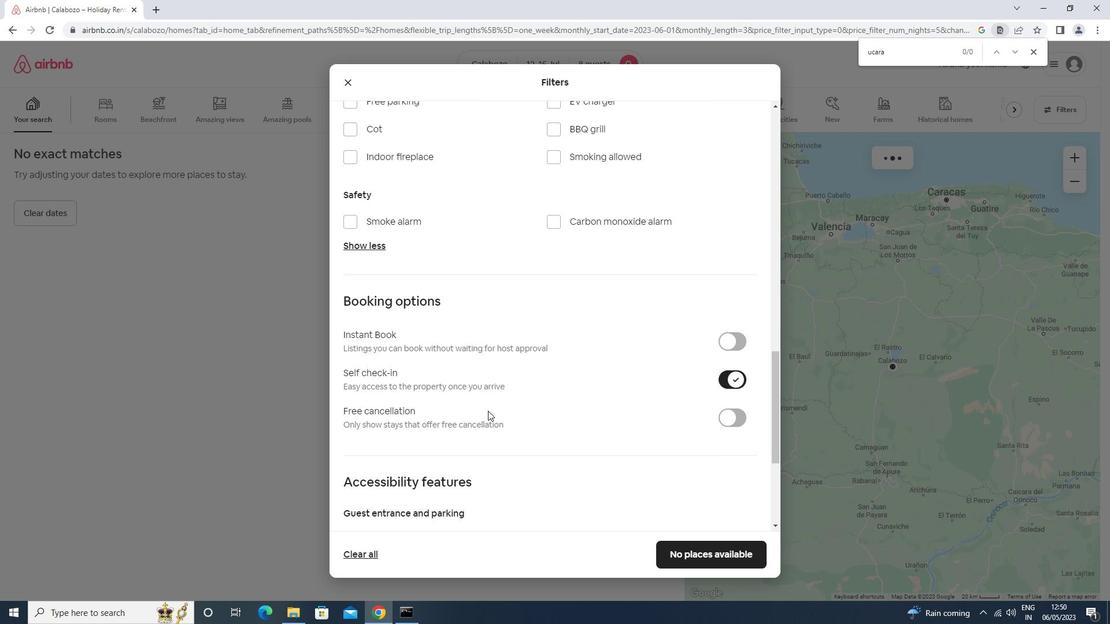 
Action: Mouse scrolled (484, 414) with delta (0, 0)
Screenshot: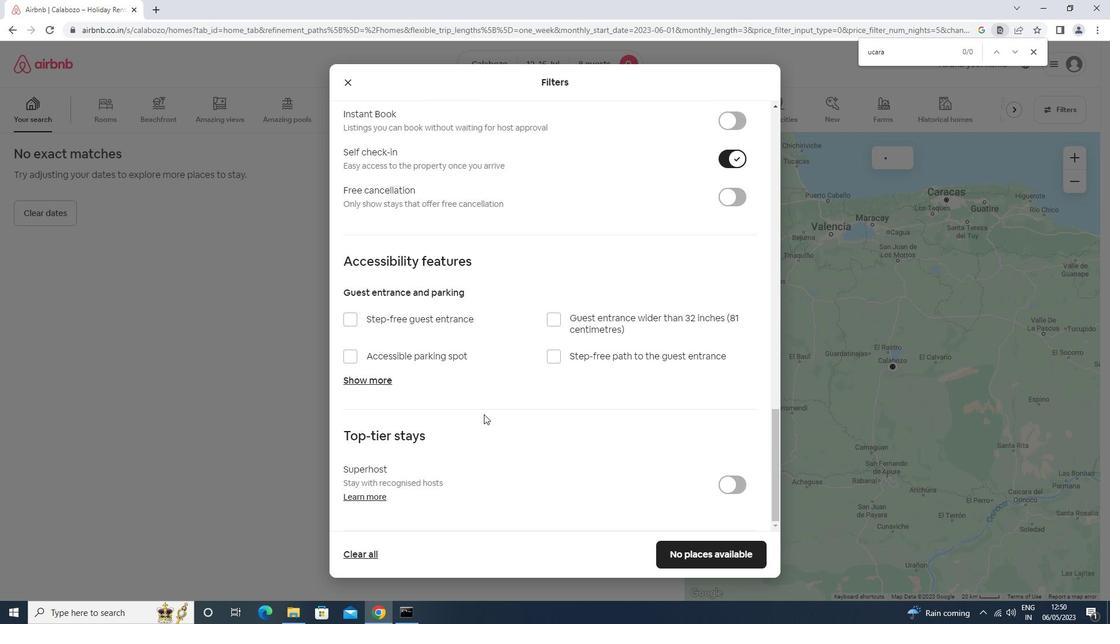 
Action: Mouse scrolled (484, 414) with delta (0, 0)
Screenshot: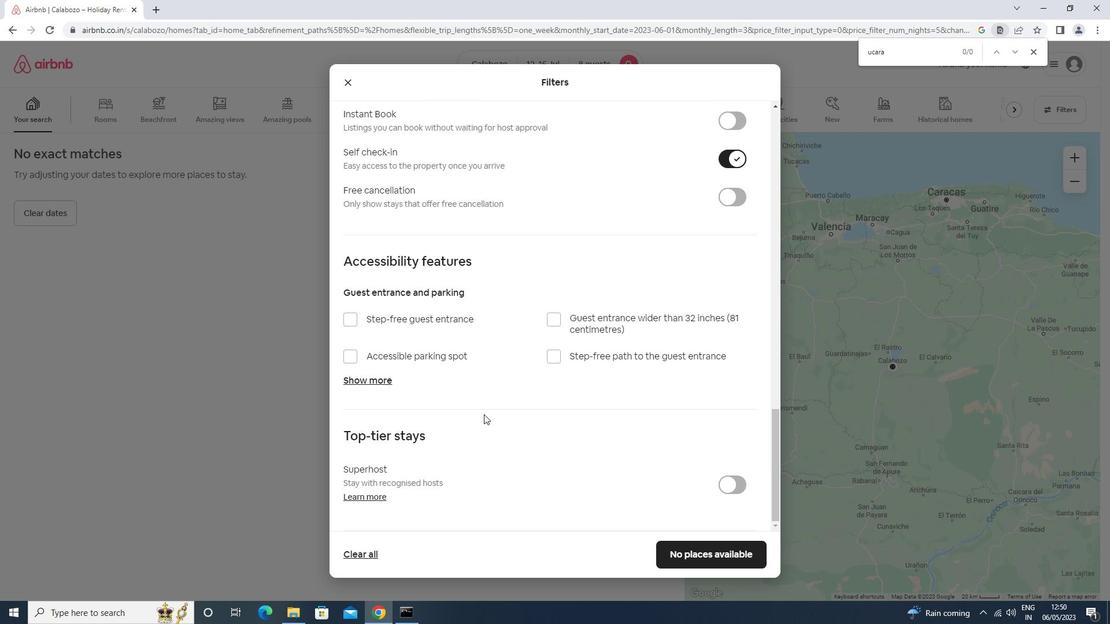 
Action: Mouse scrolled (484, 414) with delta (0, 0)
Screenshot: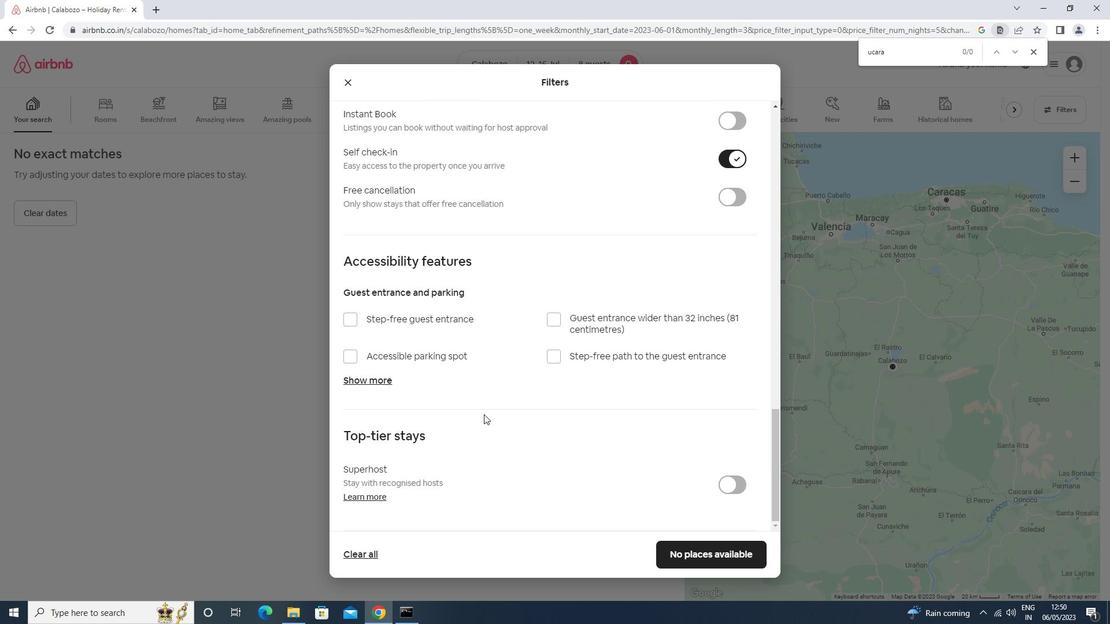 
Action: Mouse scrolled (484, 414) with delta (0, 0)
Screenshot: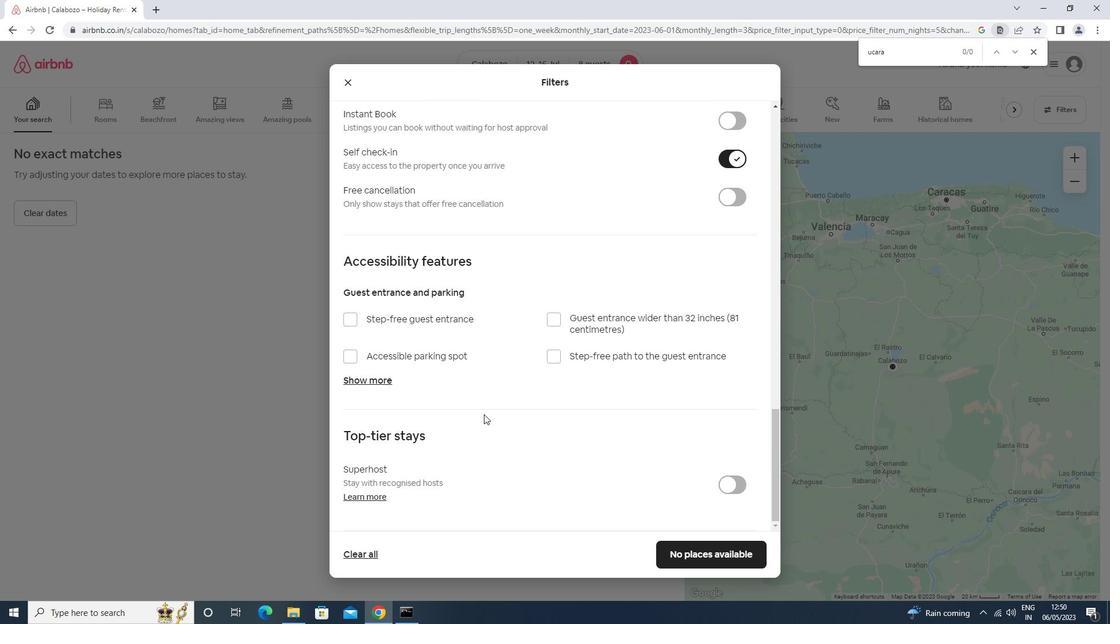 
Action: Mouse scrolled (484, 414) with delta (0, 0)
Screenshot: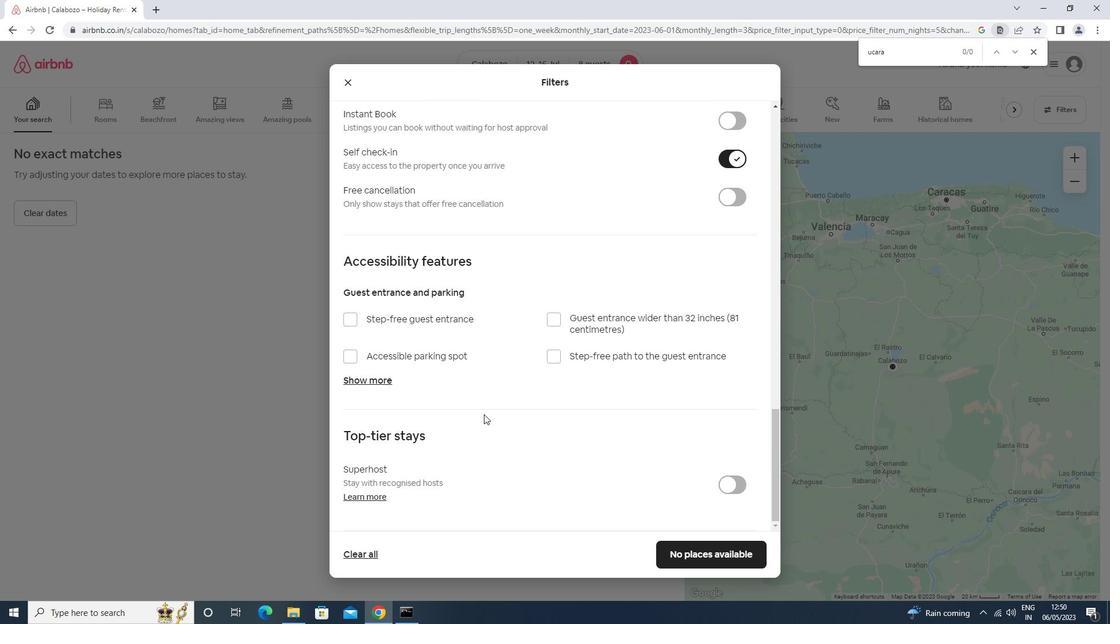 
Action: Mouse moved to (729, 554)
Screenshot: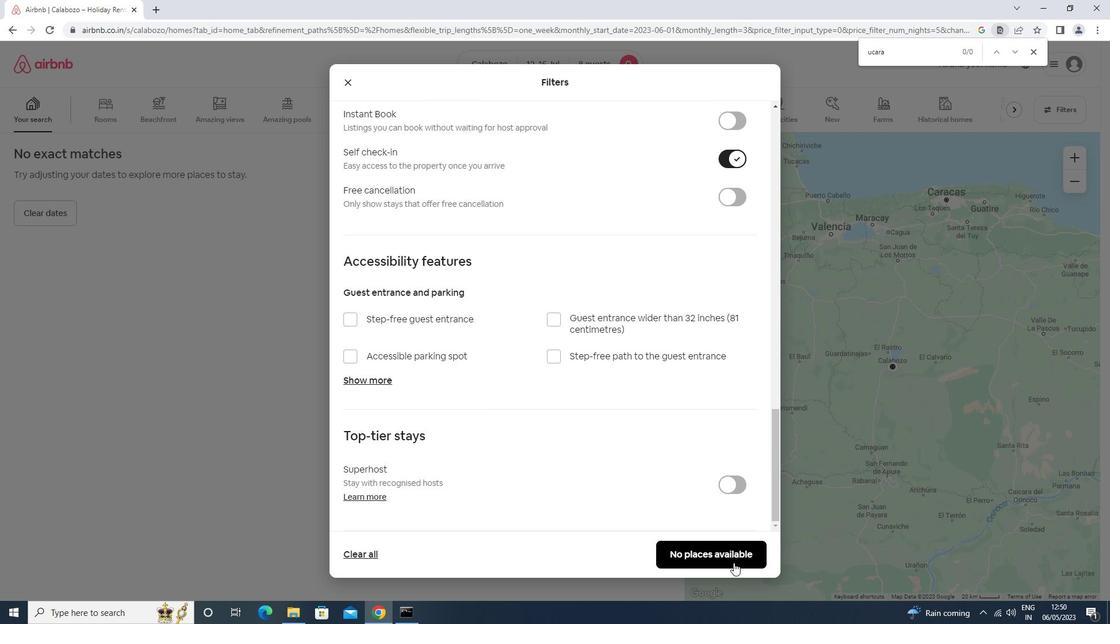
Action: Mouse pressed left at (729, 554)
Screenshot: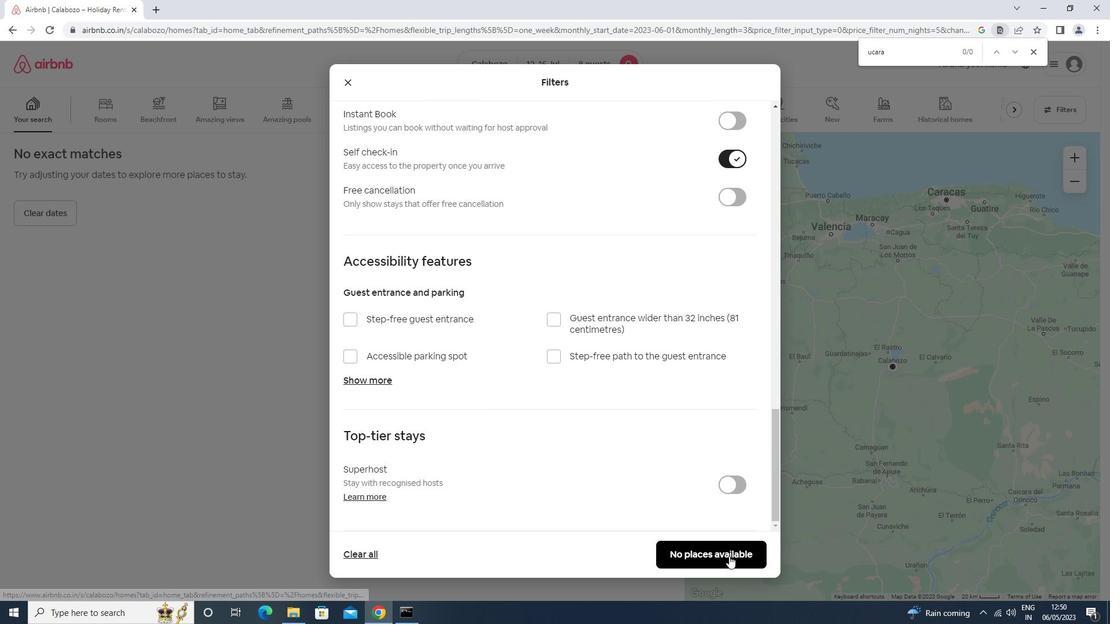 
Action: Mouse moved to (729, 554)
Screenshot: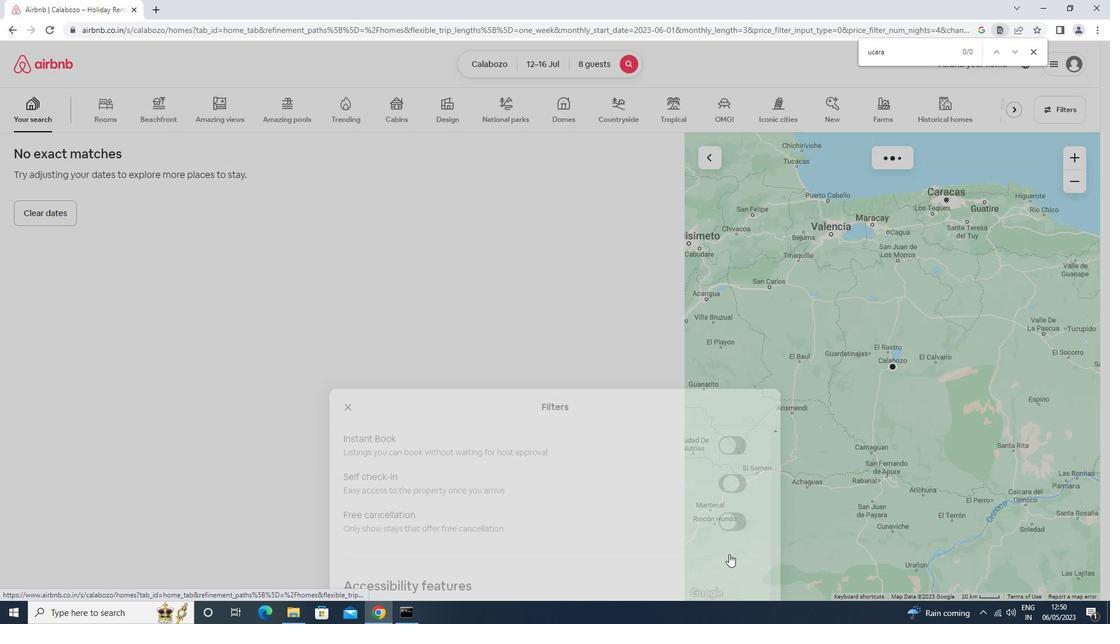 
